 Task: Open Card Card0000000004 in Board Board0000000001 in Workspace WS0000000001 in Trello. Add Member nikrathi889@gmail.com to Card Card0000000004 in Board Board0000000001 in Workspace WS0000000001 in Trello. Add Red Label titled Label0000000004 to Card Card0000000004 in Board Board0000000001 in Workspace WS0000000001 in Trello. Add Checklist CL0000000004 to Card Card0000000004 in Board Board0000000001 in Workspace WS0000000001 in Trello. Add Dates with Start Date as Jul 01 2023 and Due Date as Jul 31 2023 to Card Card0000000004 in Board Board0000000001 in Workspace WS0000000001 in Trello
Action: Mouse moved to (398, 557)
Screenshot: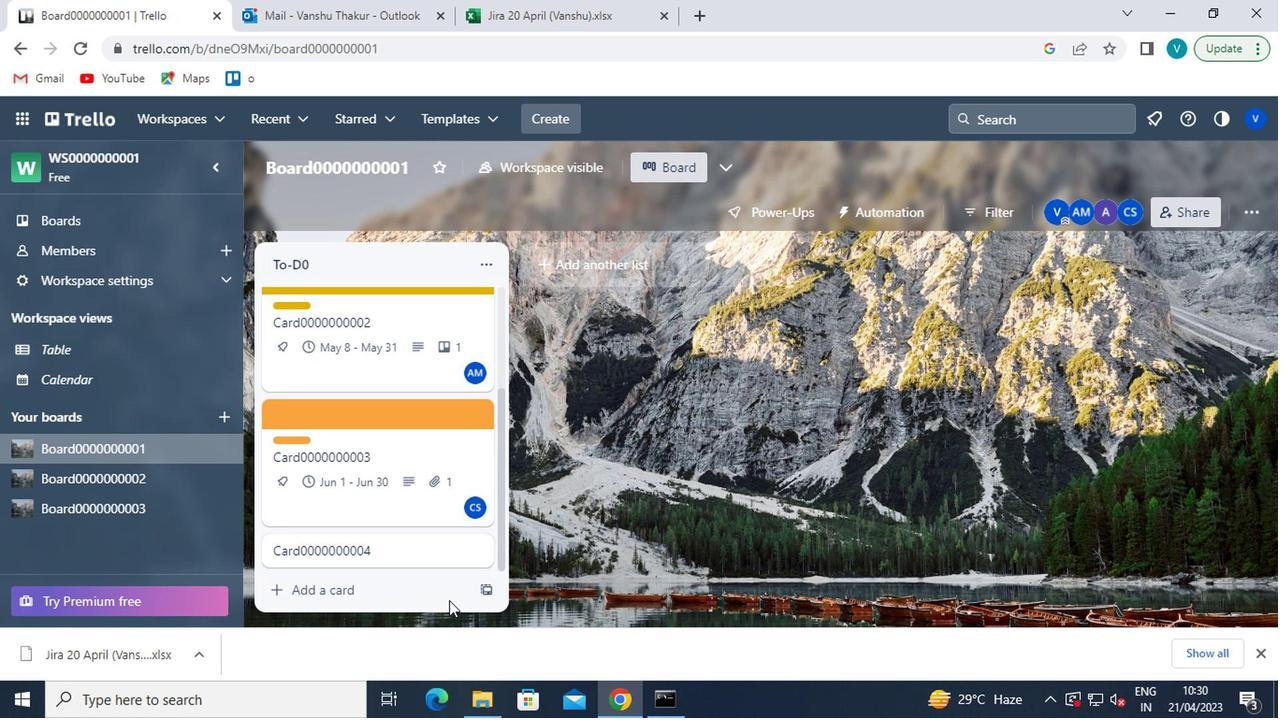 
Action: Mouse pressed left at (398, 557)
Screenshot: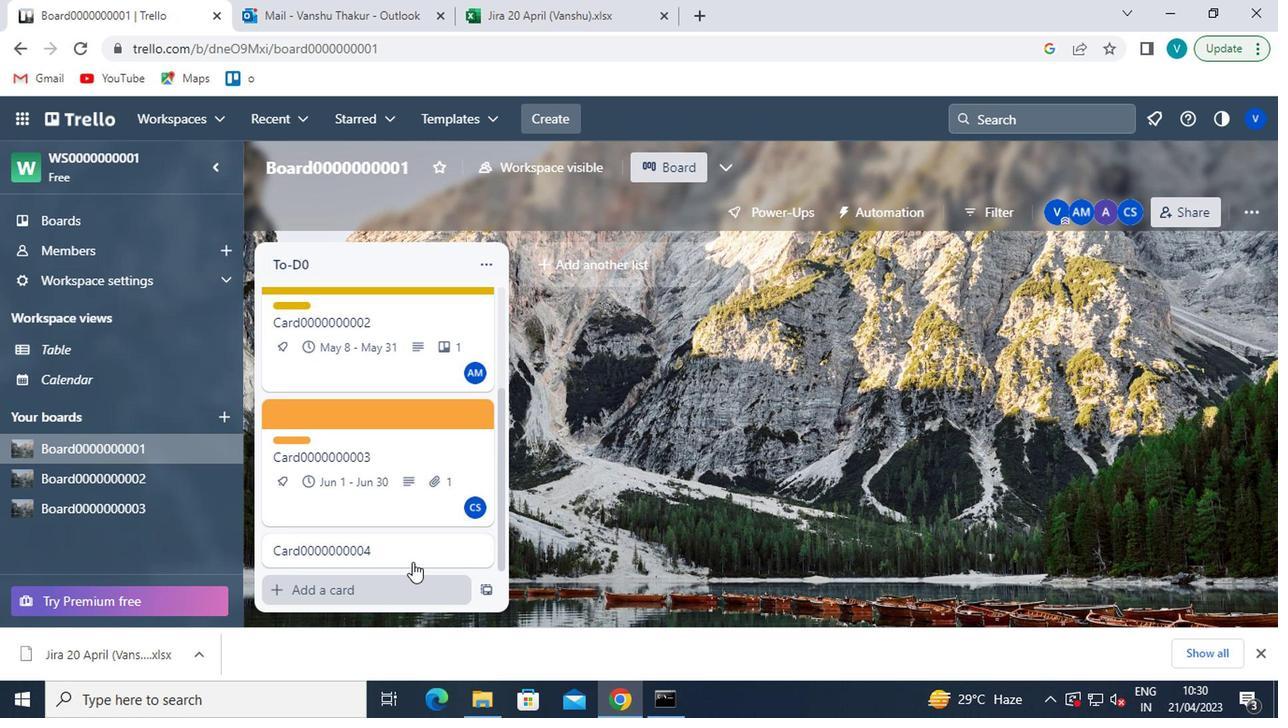 
Action: Mouse moved to (870, 324)
Screenshot: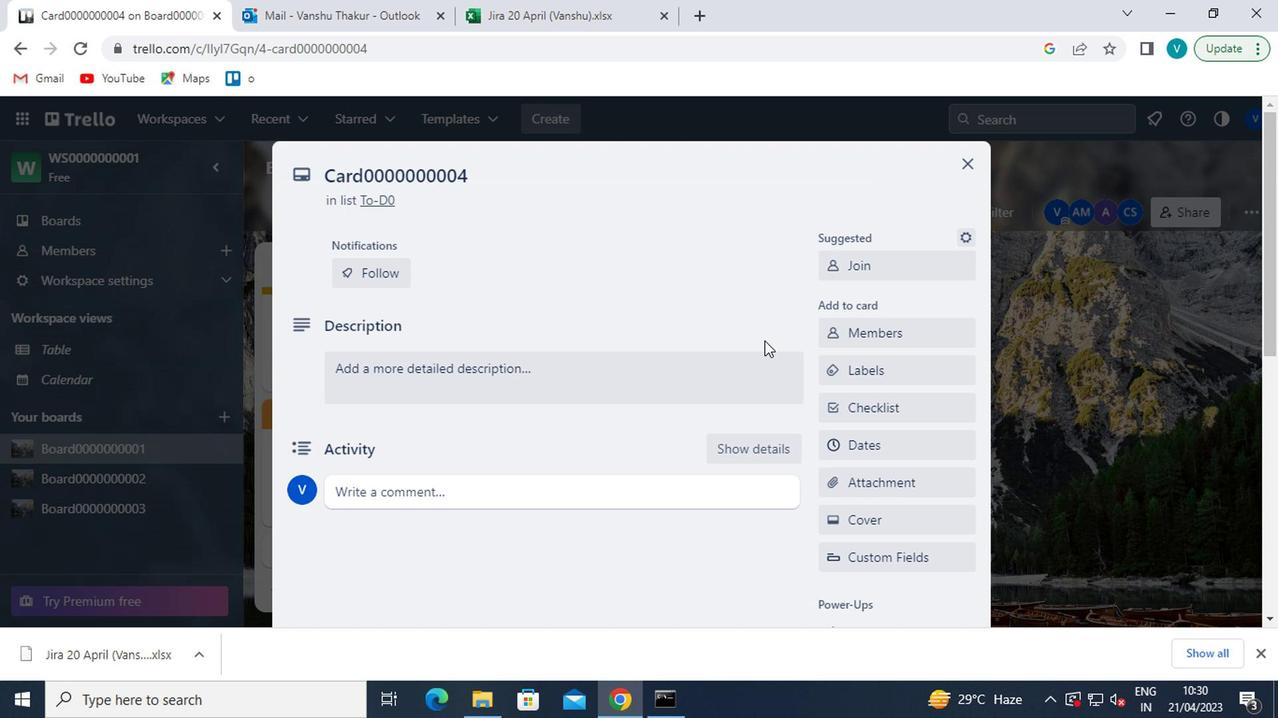 
Action: Mouse pressed left at (870, 324)
Screenshot: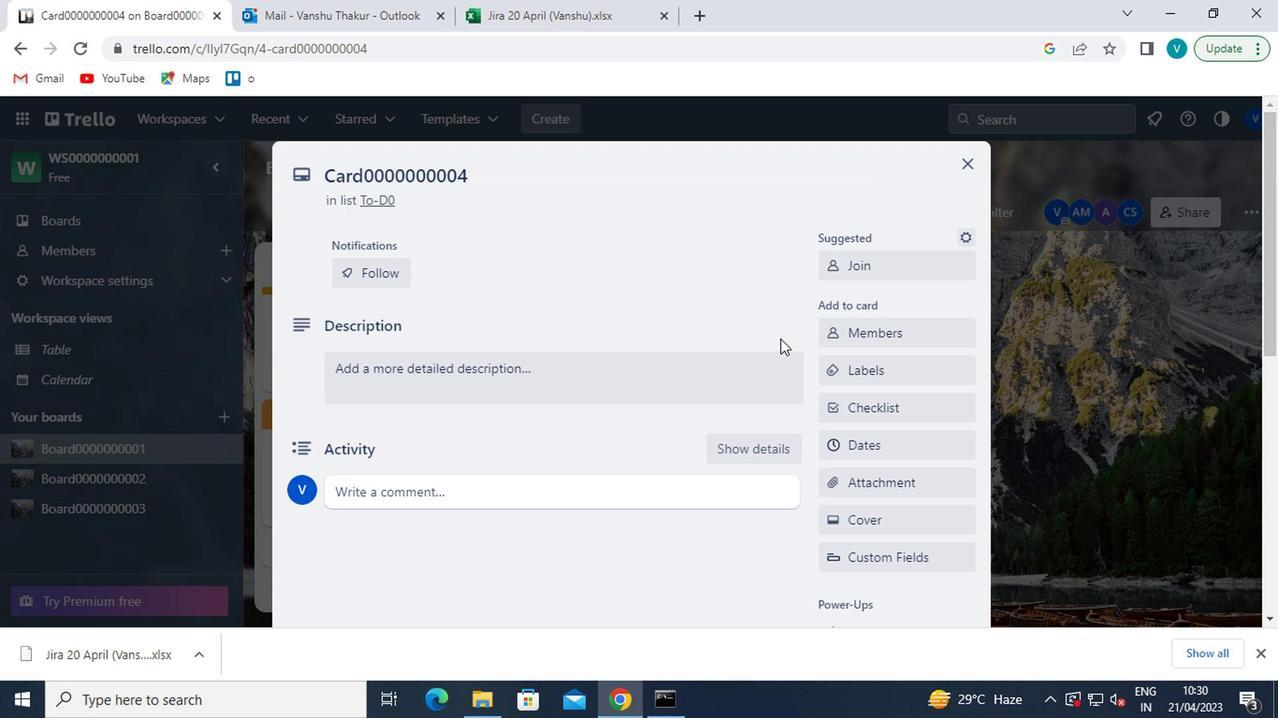 
Action: Mouse moved to (924, 199)
Screenshot: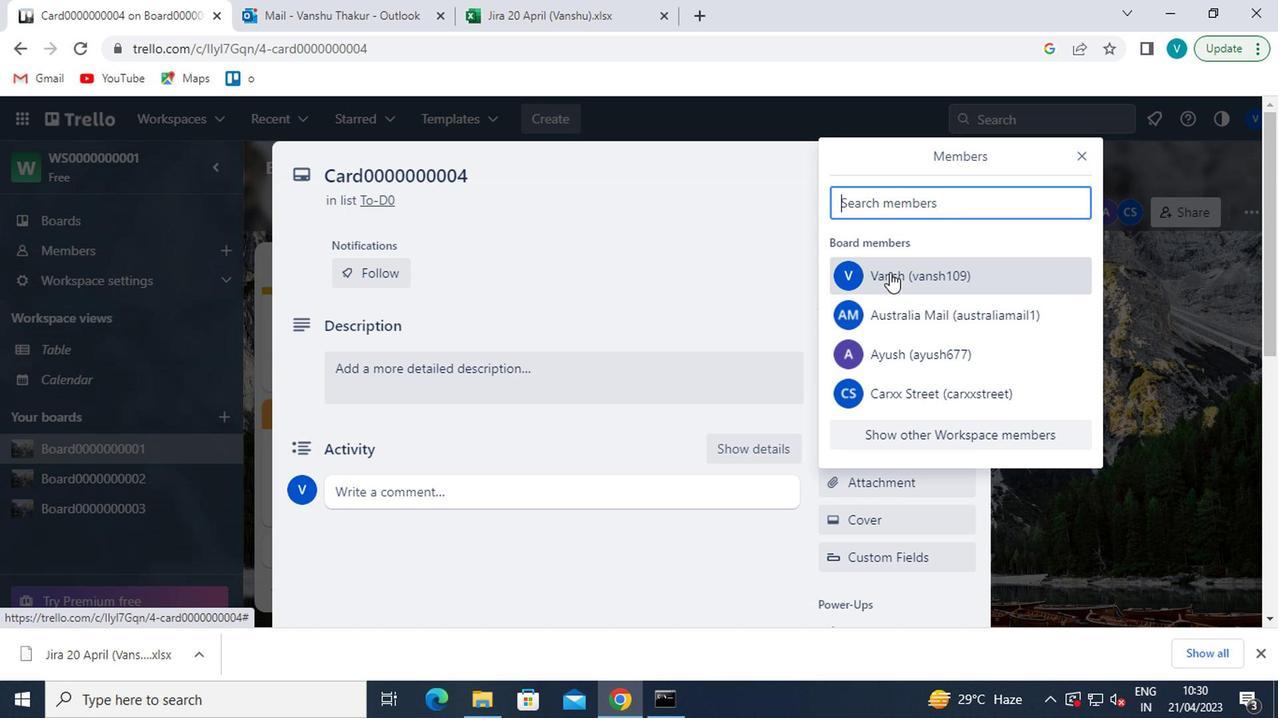 
Action: Mouse pressed left at (924, 199)
Screenshot: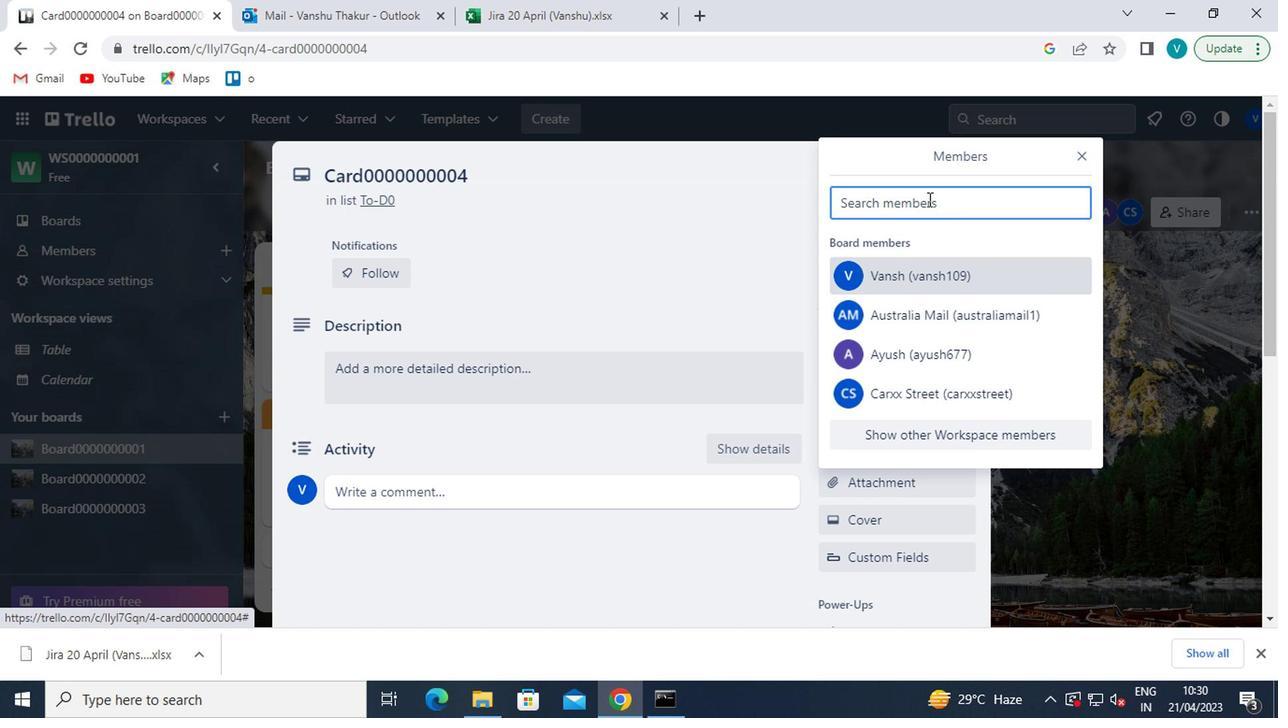 
Action: Mouse moved to (924, 198)
Screenshot: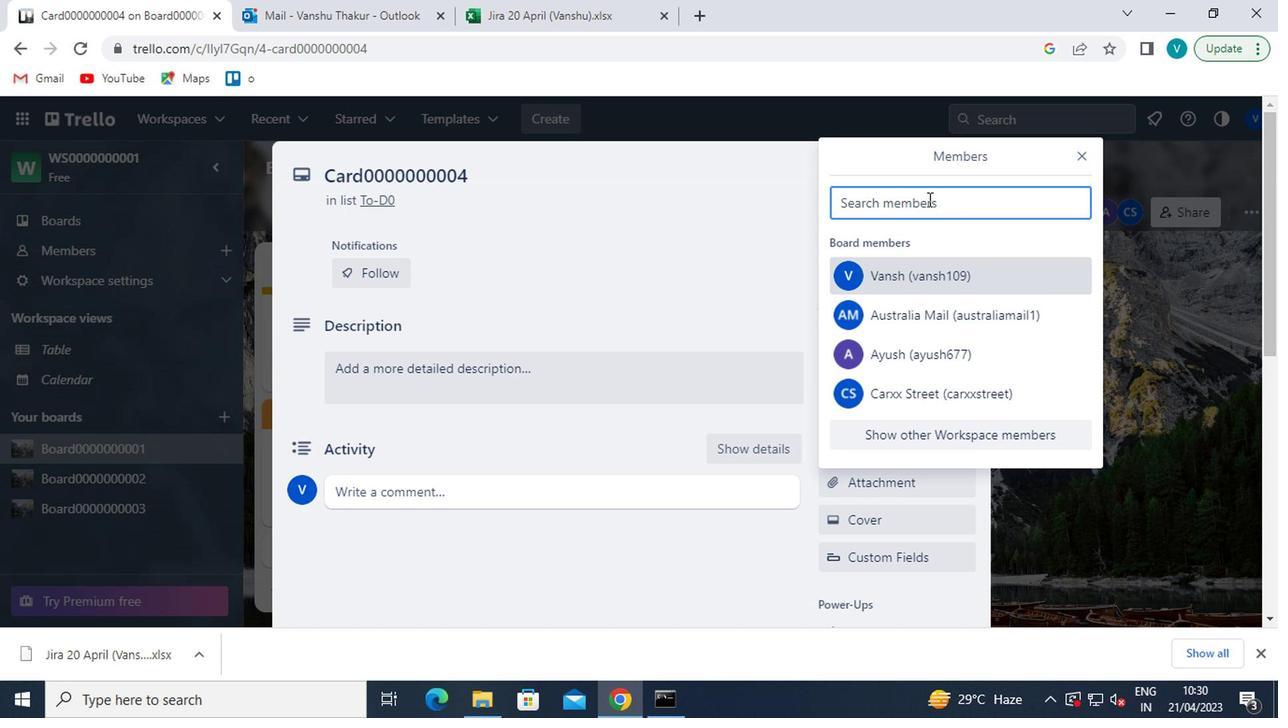 
Action: Key pressed <Key.shift>NIKRATHI889<Key.shift>@GMAIL.COM
Screenshot: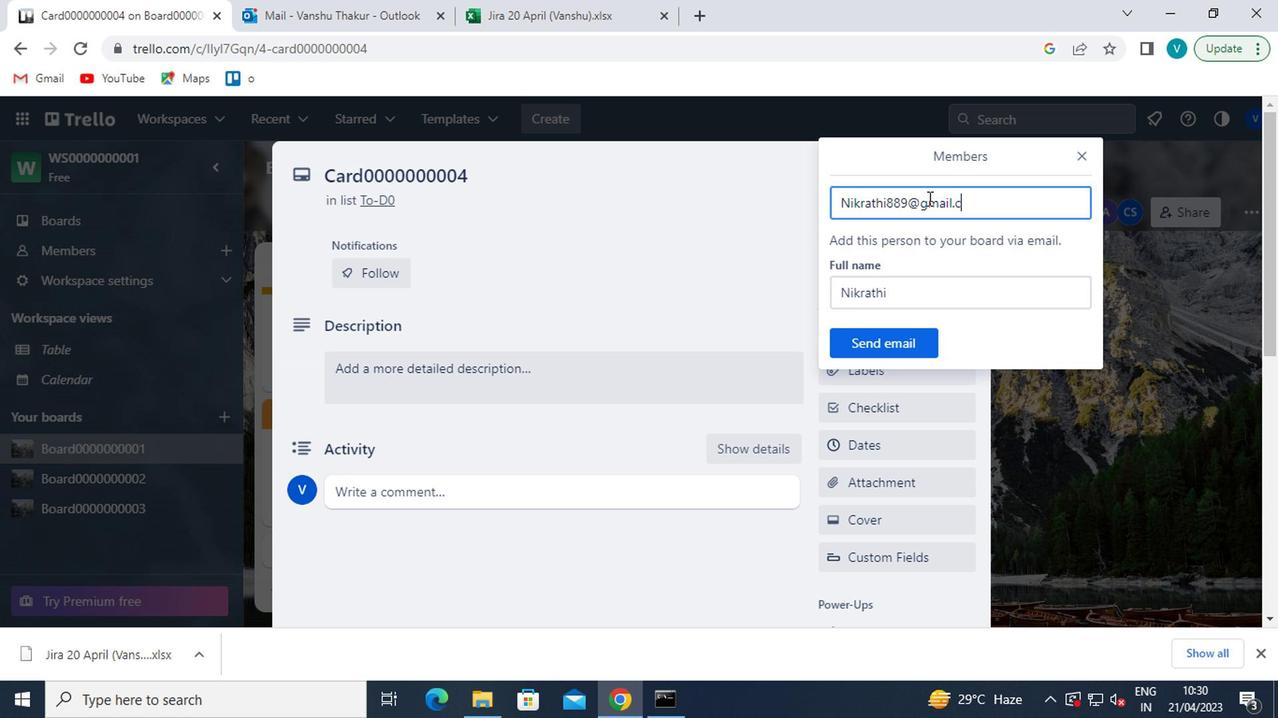 
Action: Mouse moved to (894, 352)
Screenshot: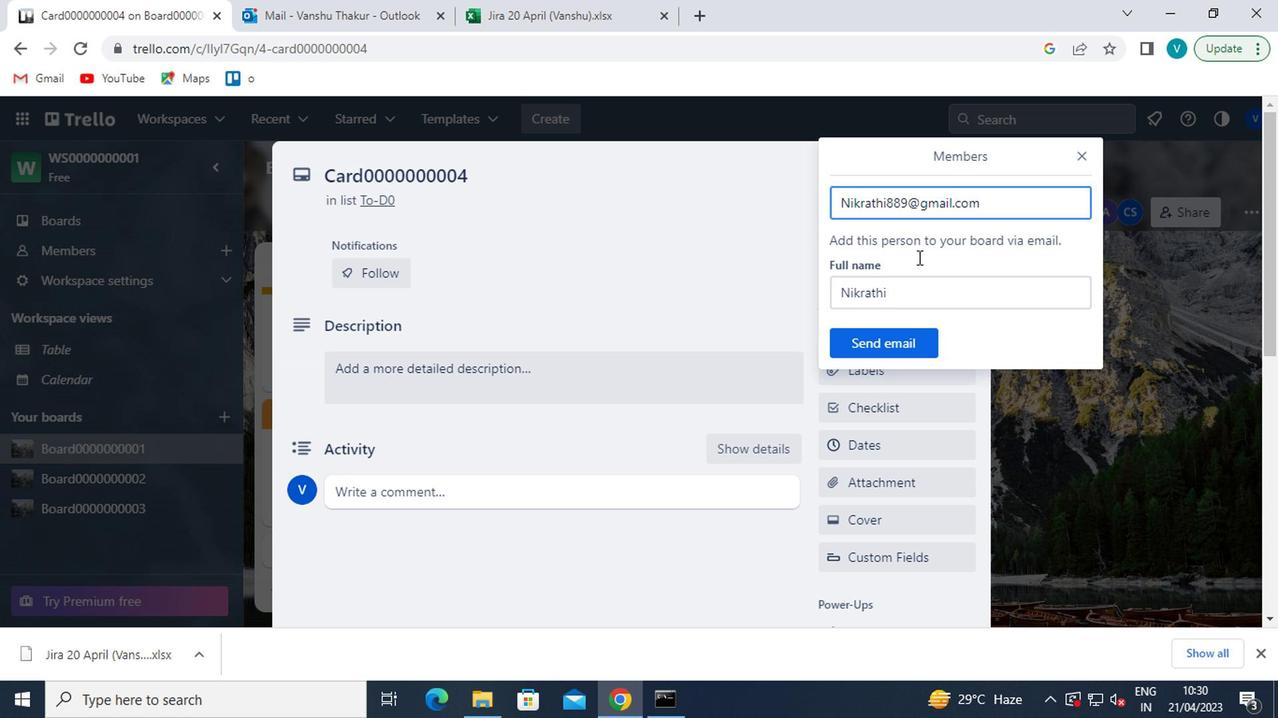 
Action: Mouse pressed left at (894, 352)
Screenshot: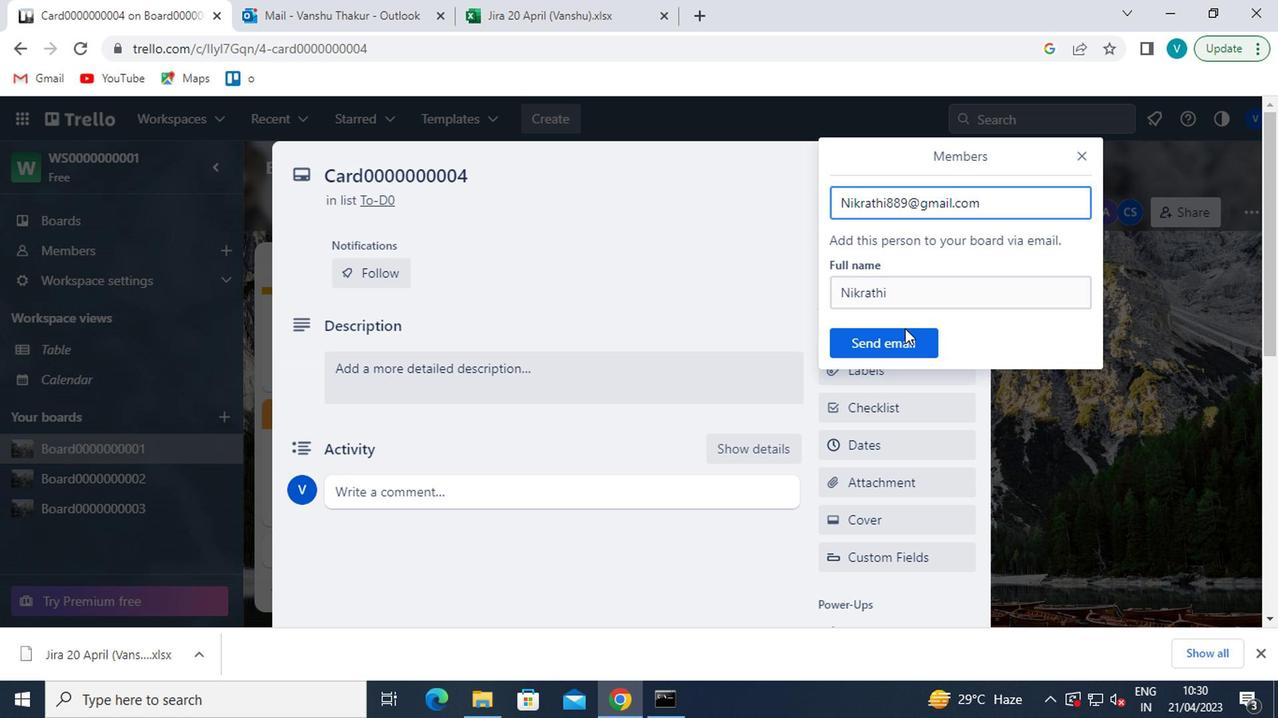 
Action: Mouse moved to (878, 365)
Screenshot: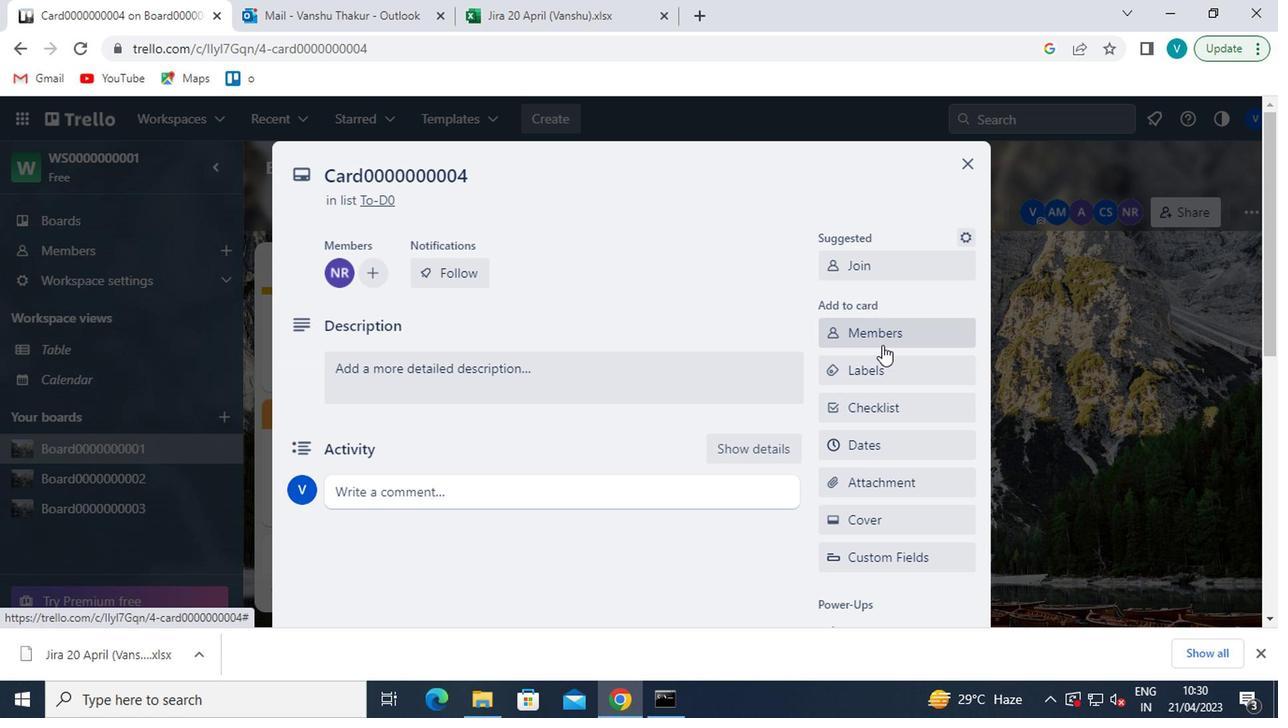 
Action: Mouse pressed left at (878, 365)
Screenshot: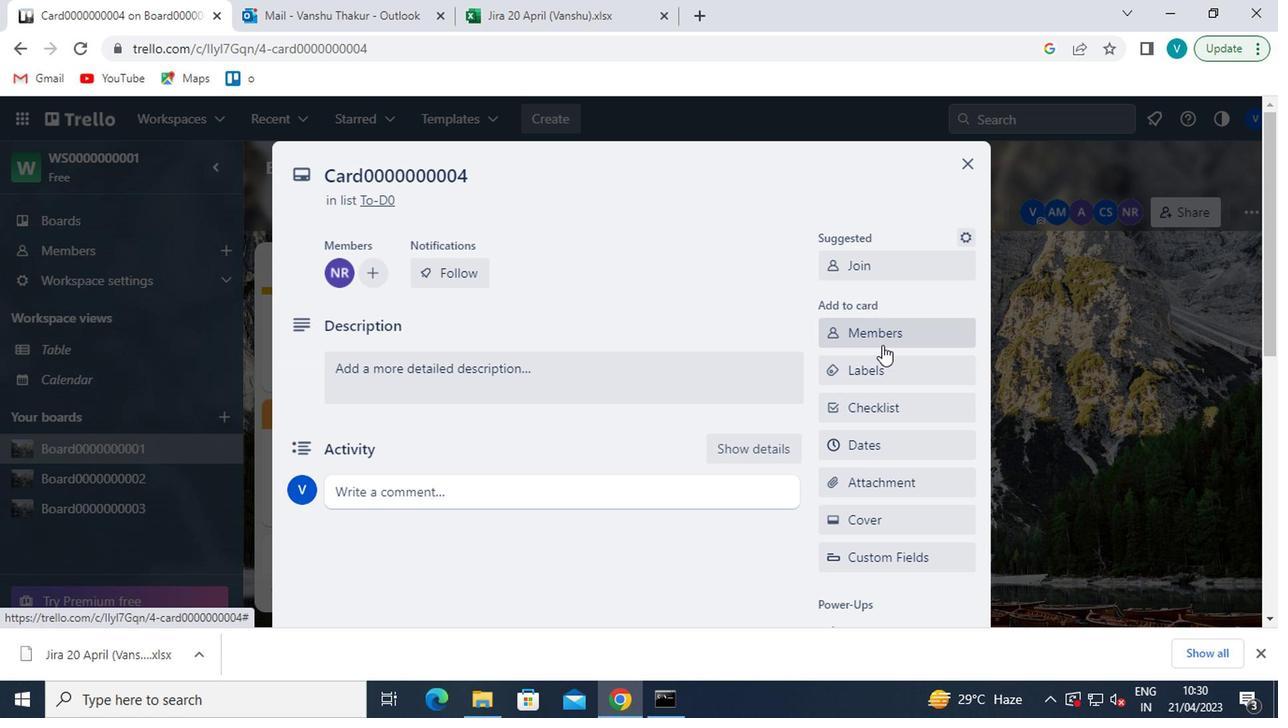 
Action: Mouse moved to (915, 593)
Screenshot: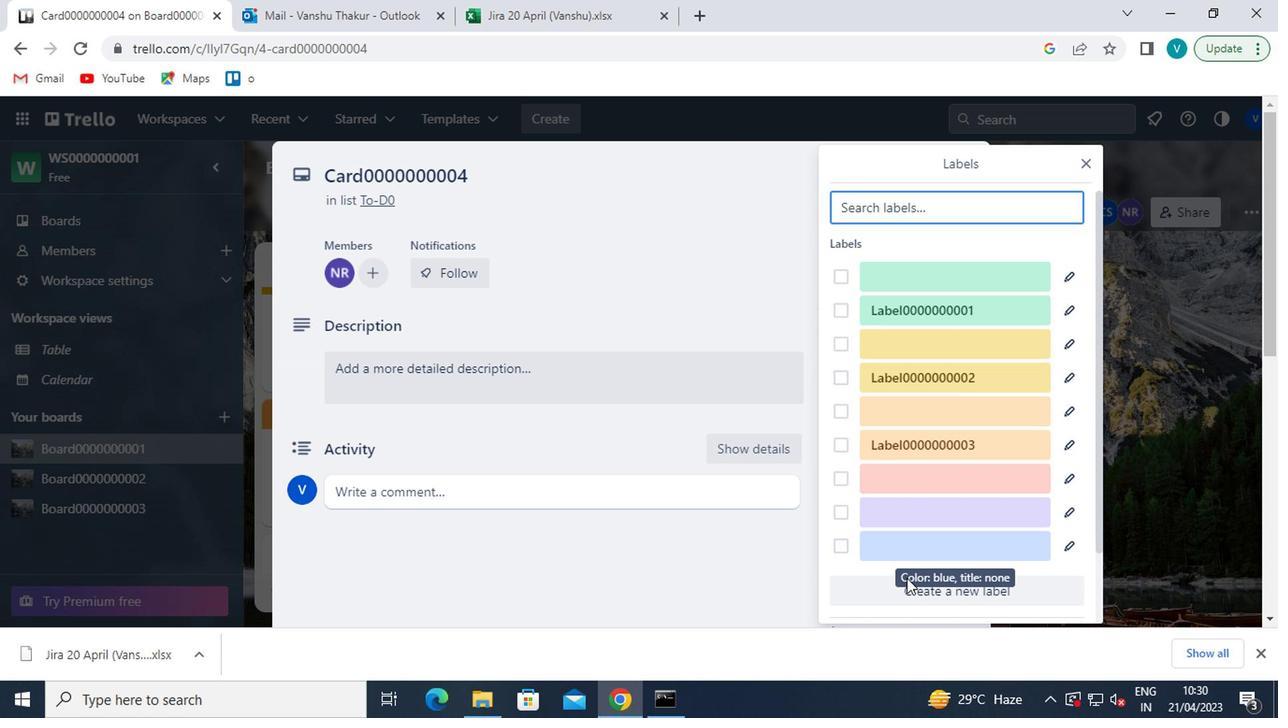 
Action: Mouse pressed left at (915, 593)
Screenshot: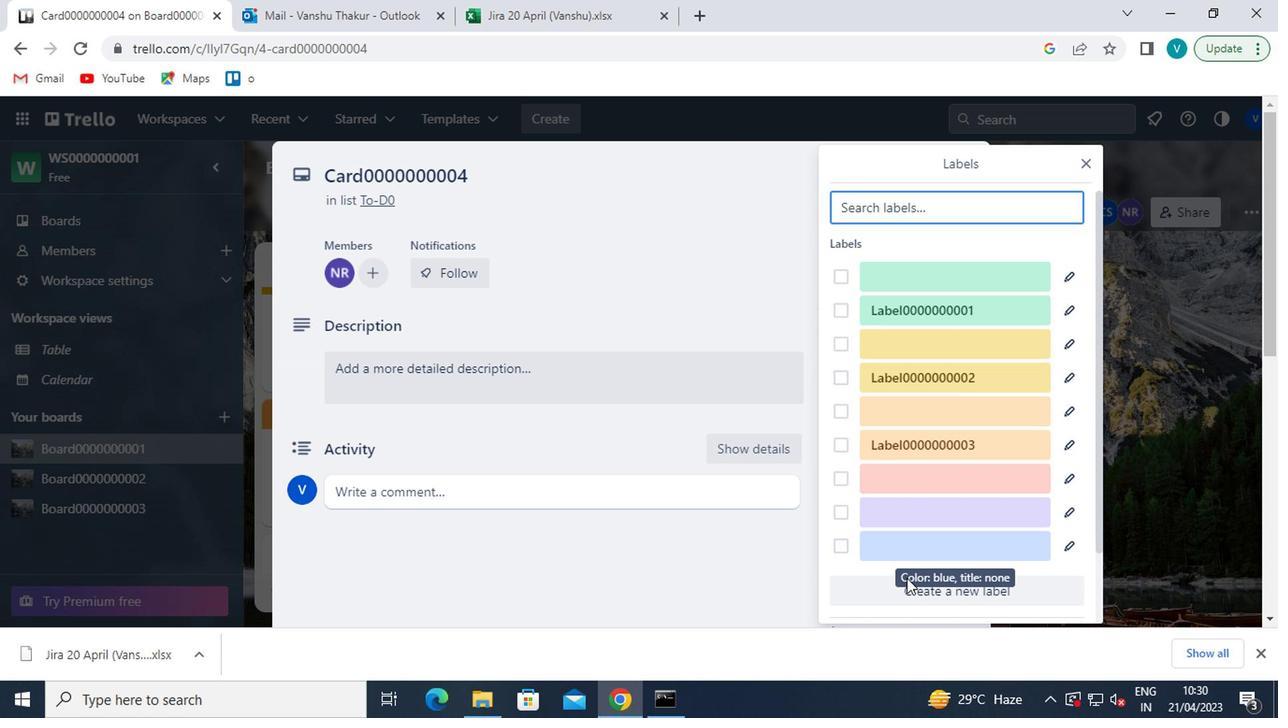 
Action: Mouse moved to (1004, 428)
Screenshot: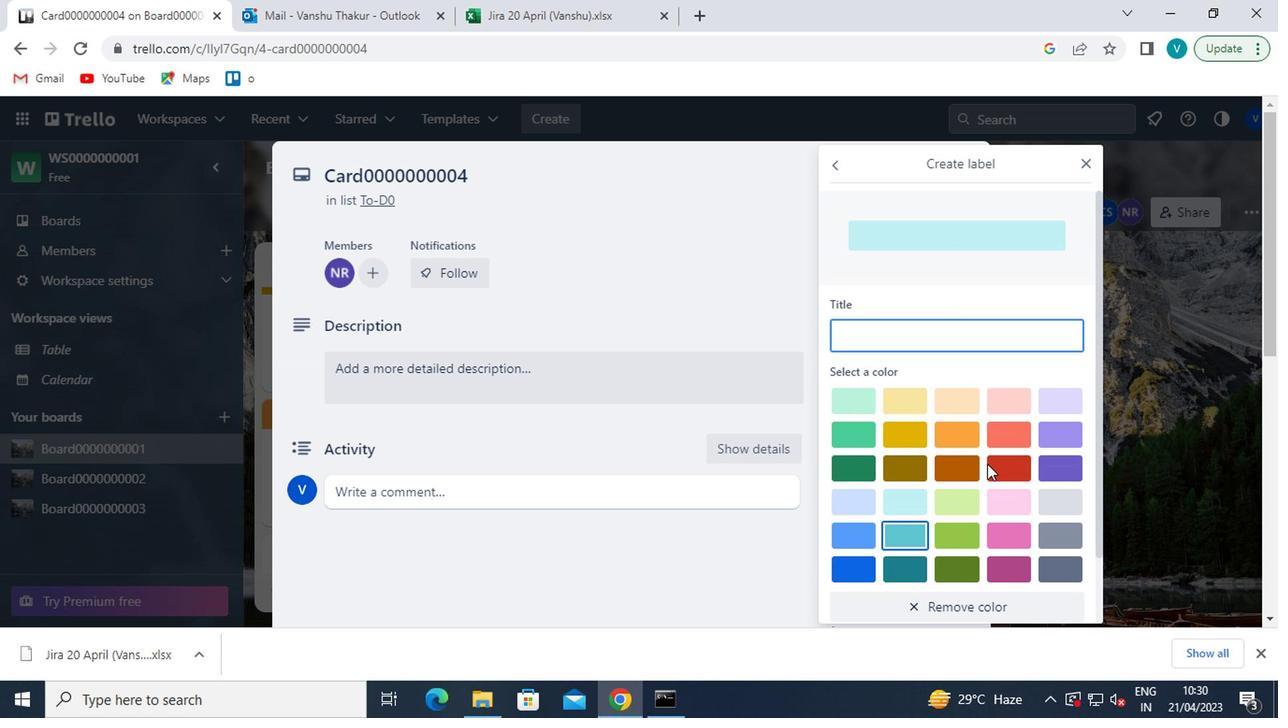 
Action: Mouse pressed left at (1004, 428)
Screenshot: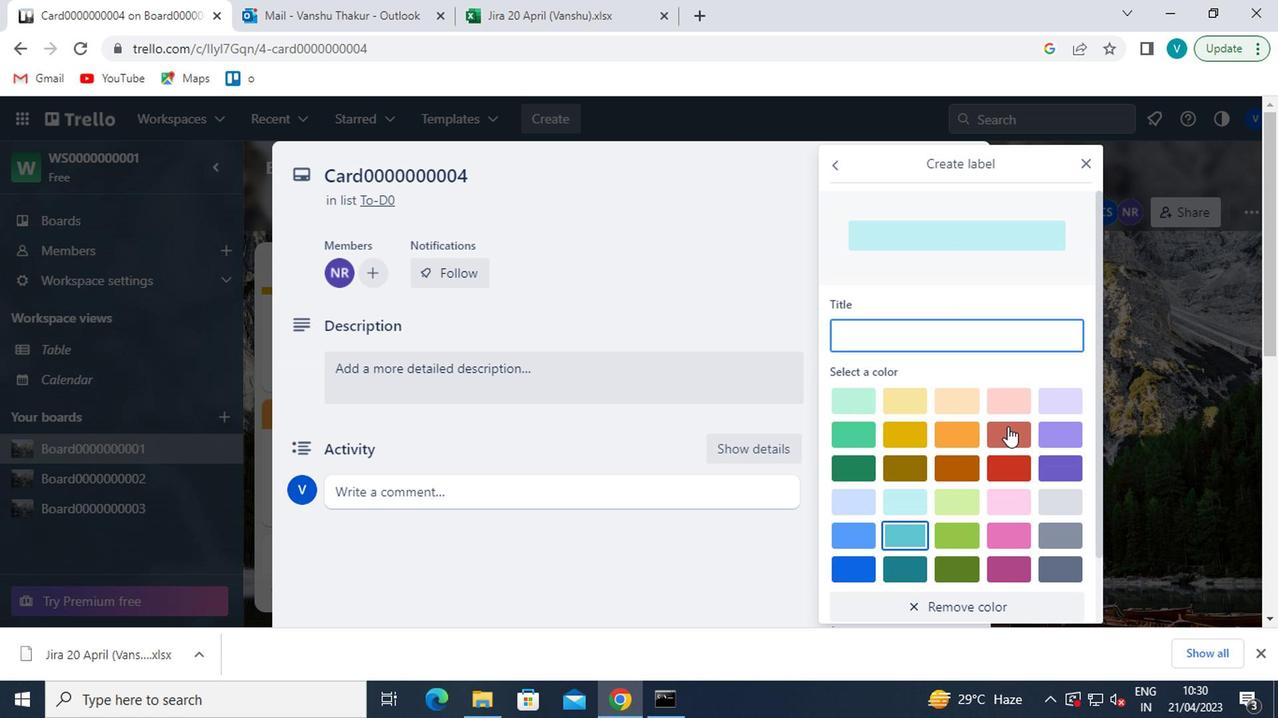 
Action: Mouse moved to (991, 363)
Screenshot: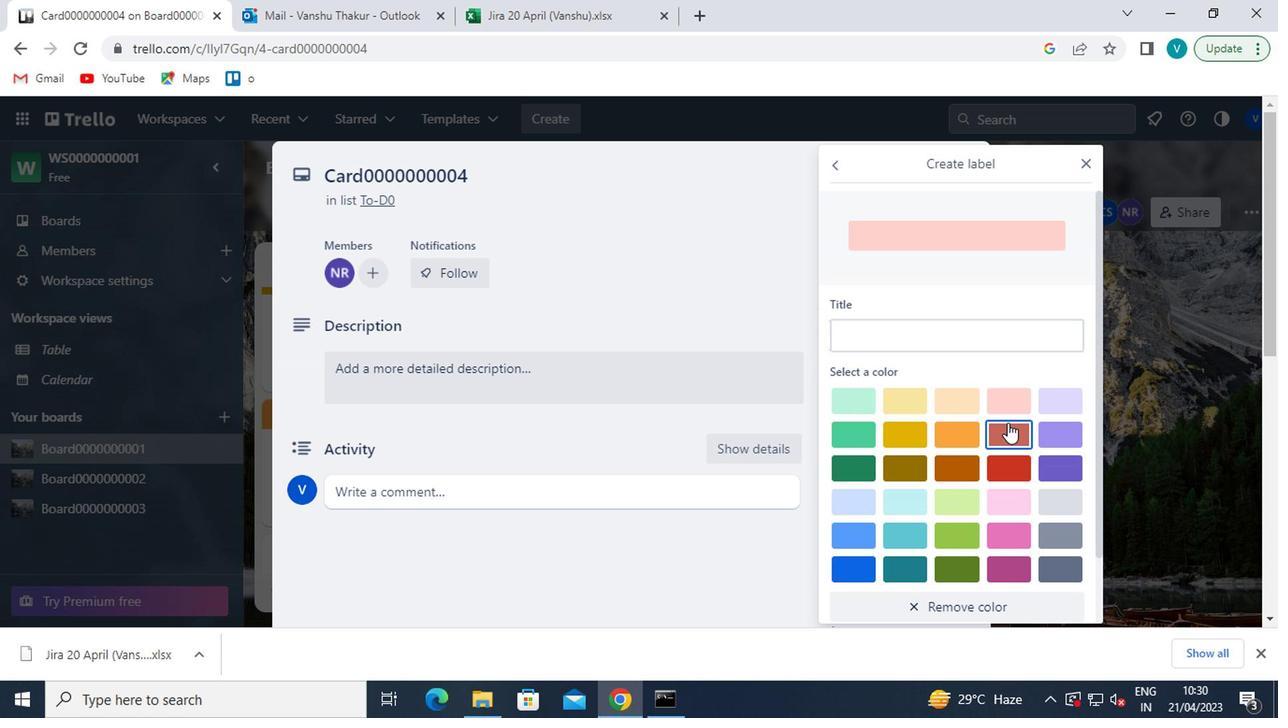 
Action: Mouse pressed left at (991, 363)
Screenshot: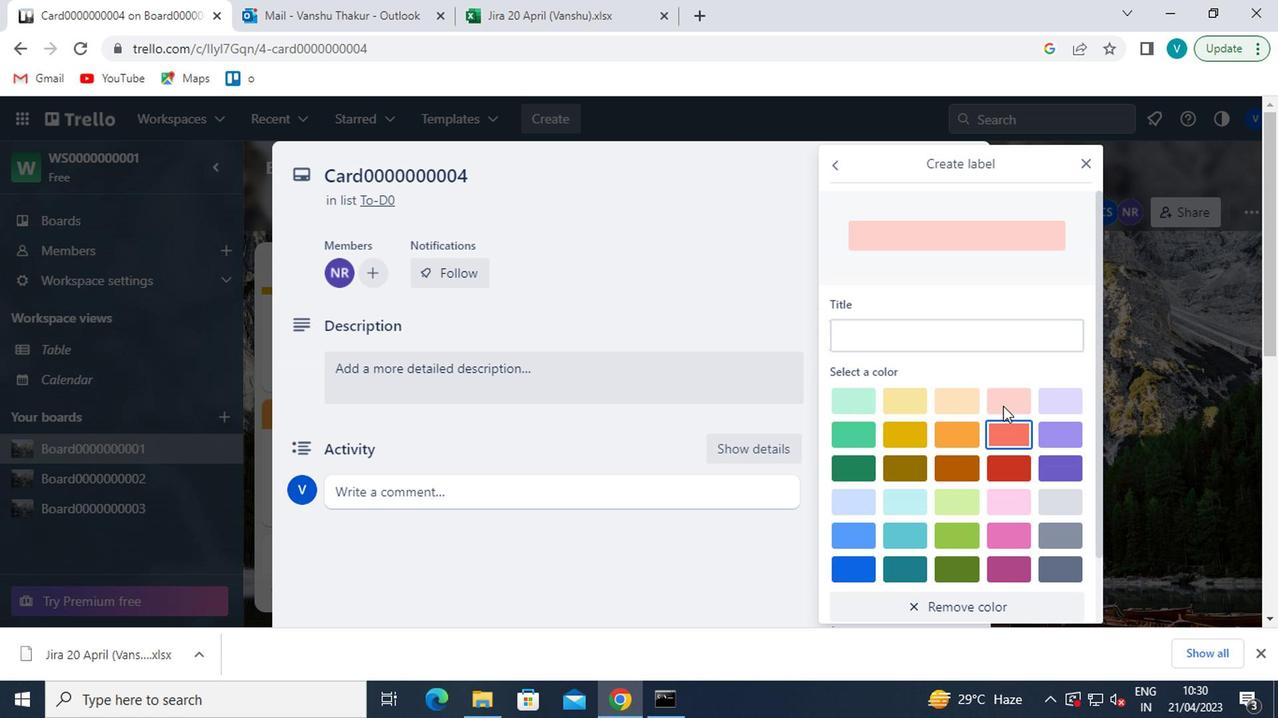 
Action: Mouse moved to (992, 339)
Screenshot: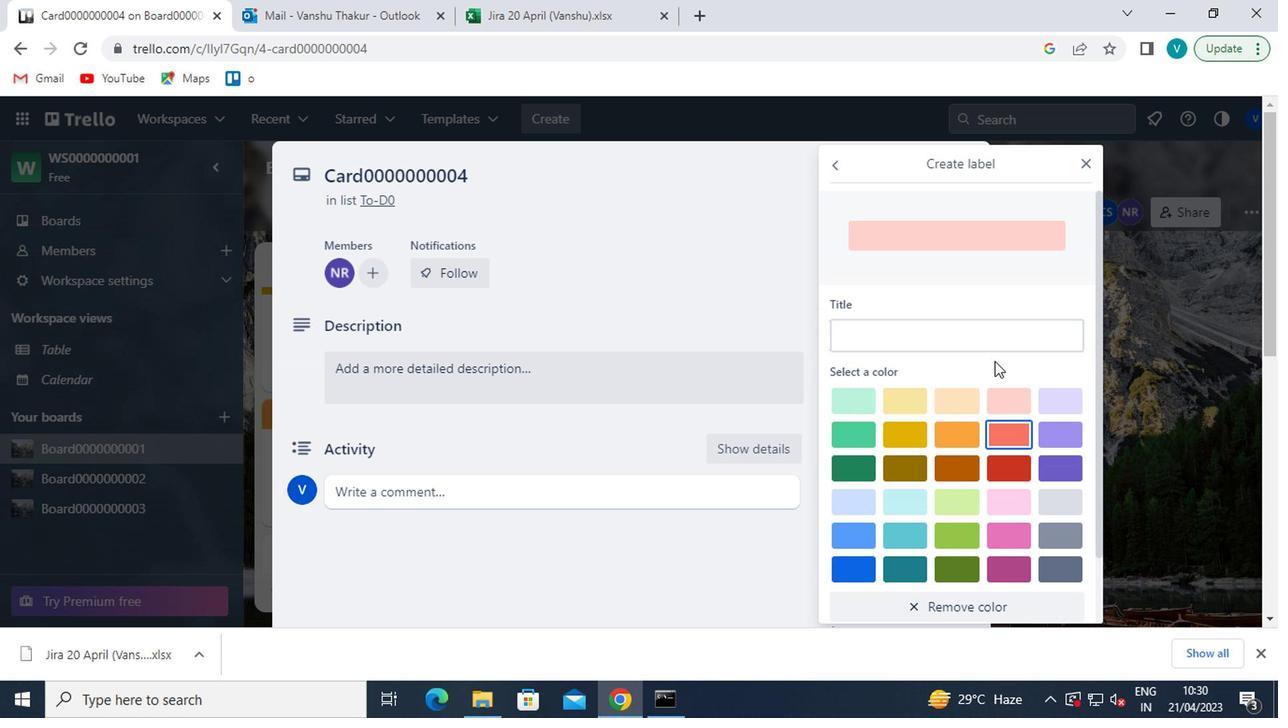 
Action: Mouse pressed left at (992, 339)
Screenshot: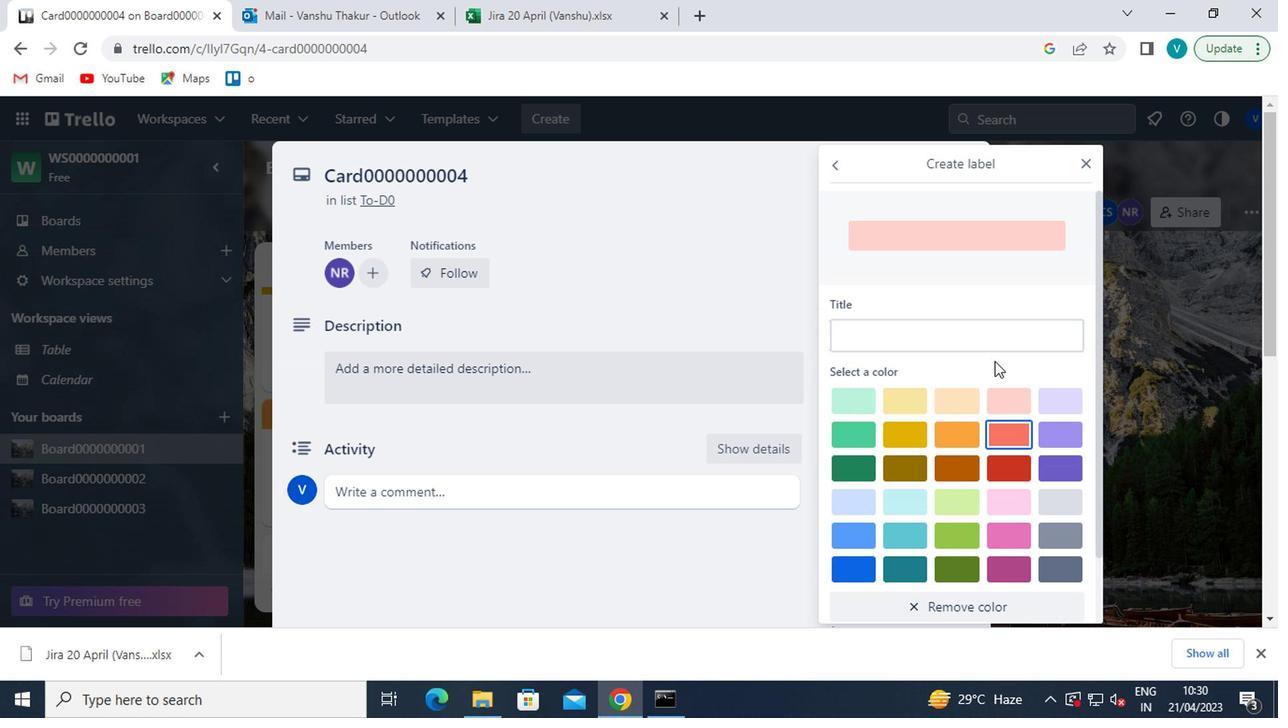 
Action: Key pressed <Key.shift>LABEL0000000004
Screenshot: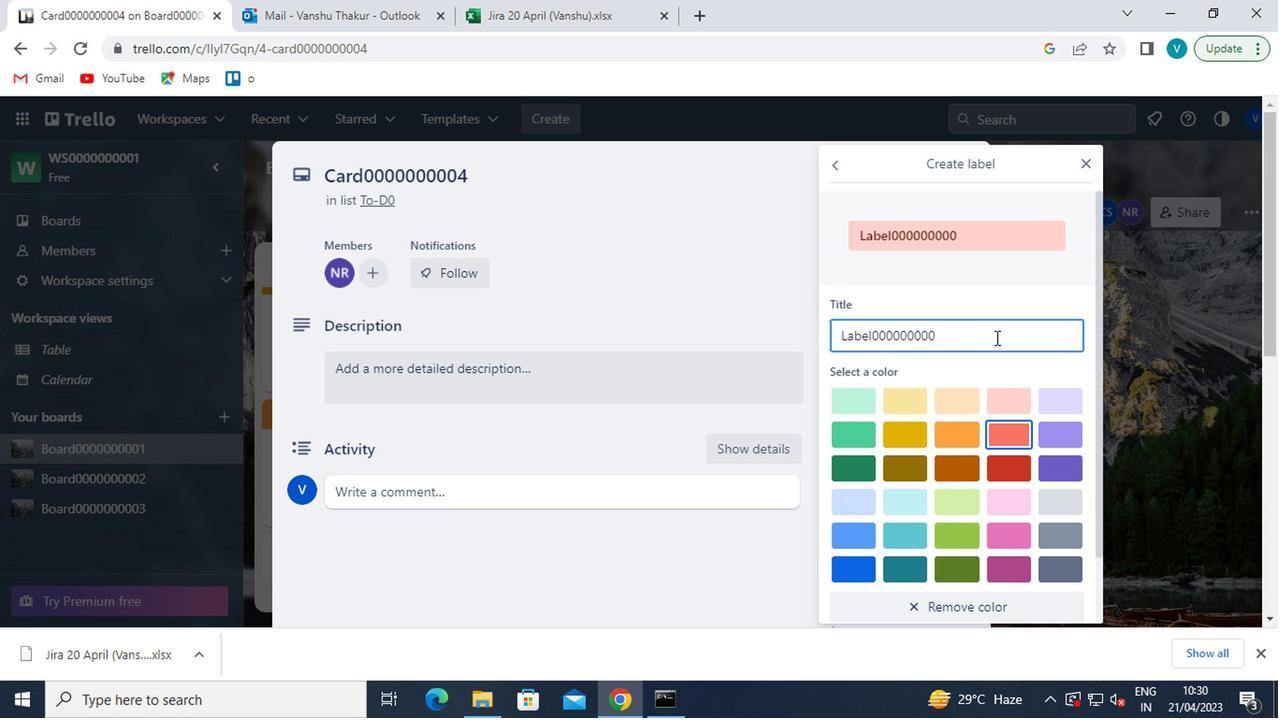 
Action: Mouse moved to (981, 350)
Screenshot: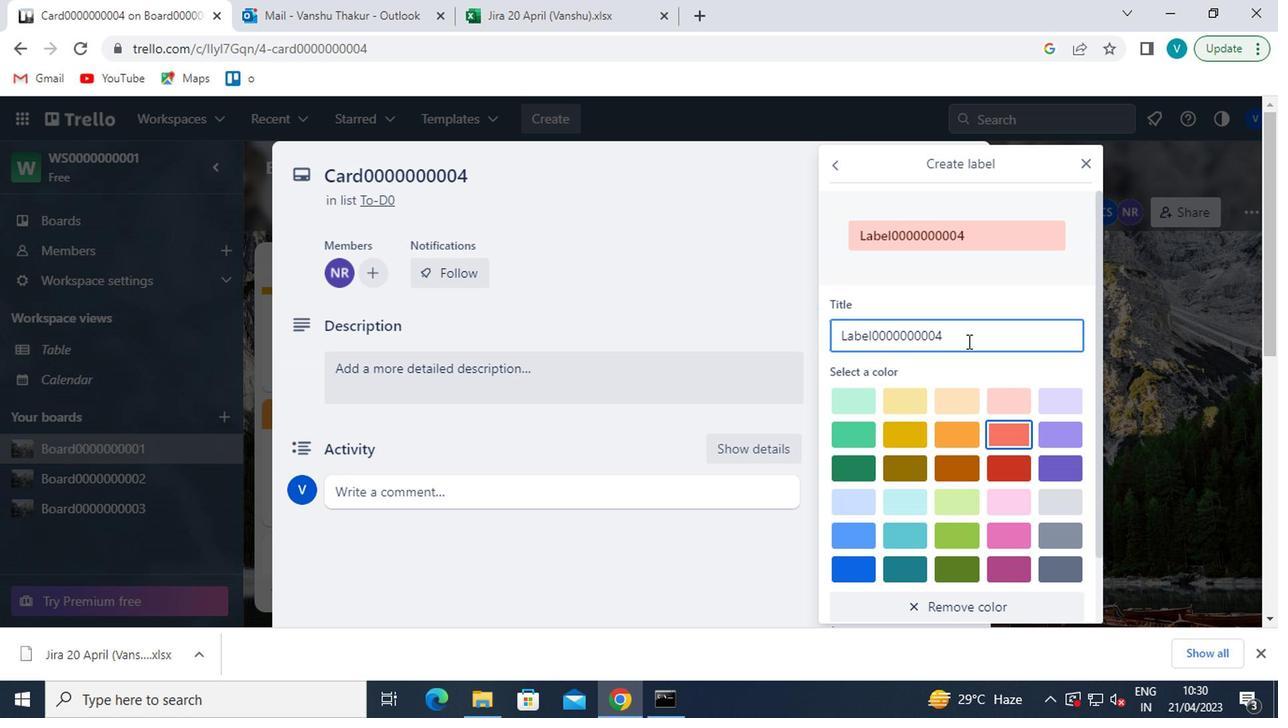 
Action: Mouse scrolled (981, 348) with delta (0, -1)
Screenshot: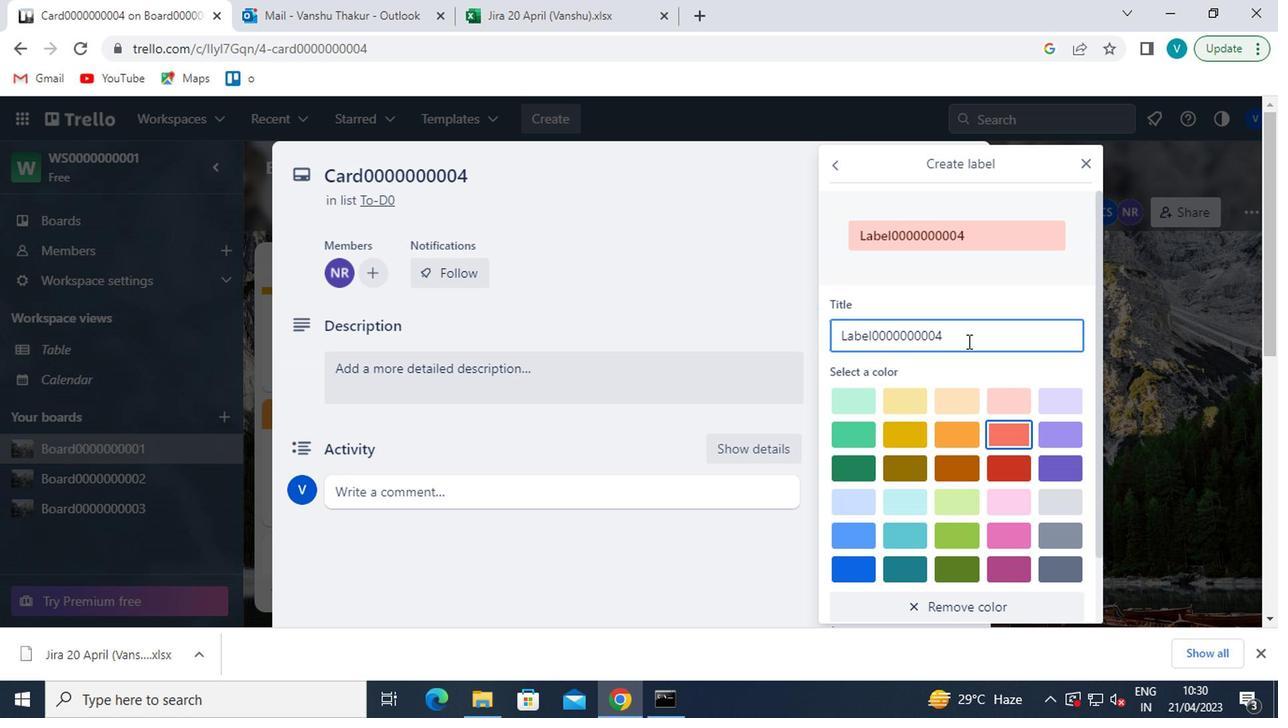 
Action: Mouse moved to (979, 350)
Screenshot: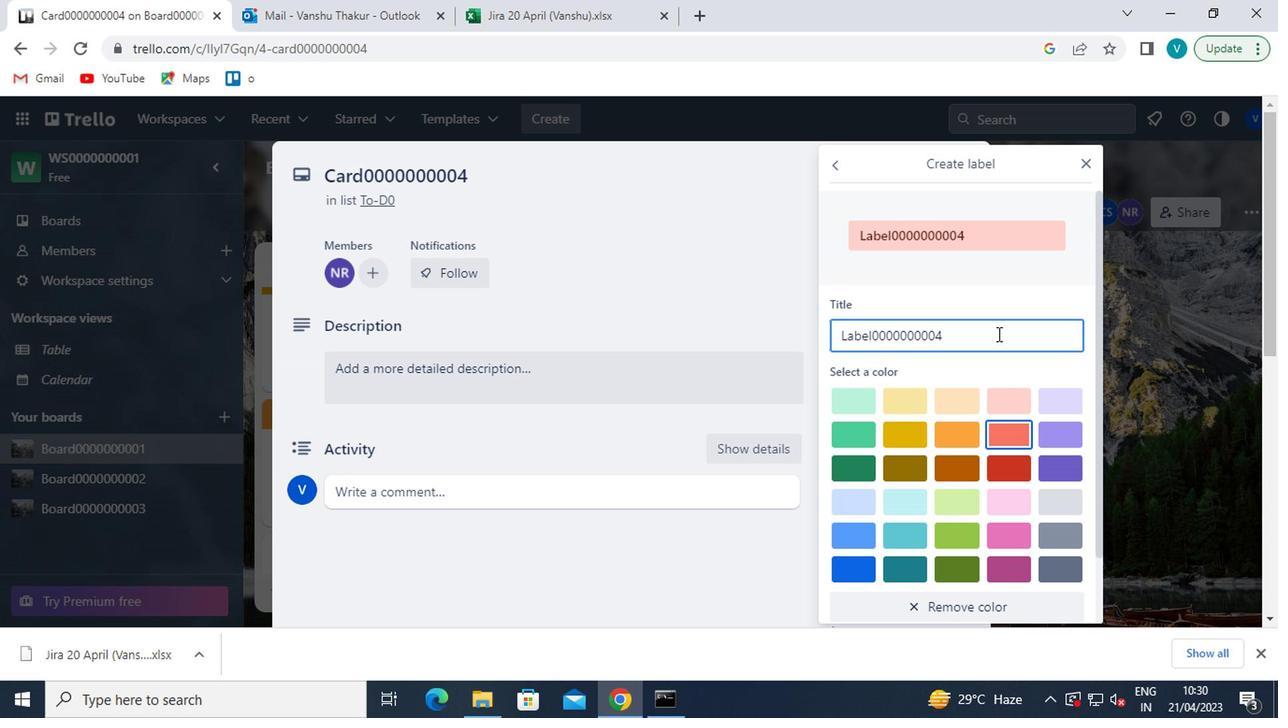 
Action: Mouse scrolled (979, 350) with delta (0, 0)
Screenshot: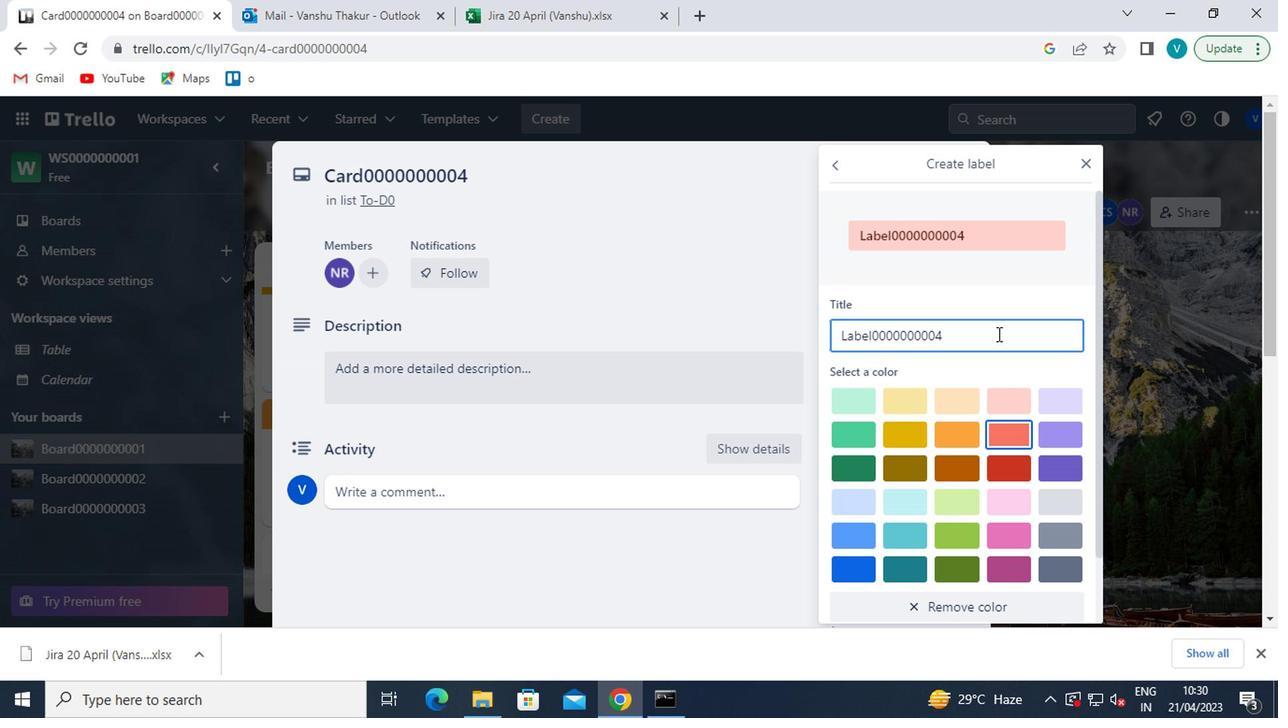 
Action: Mouse moved to (841, 607)
Screenshot: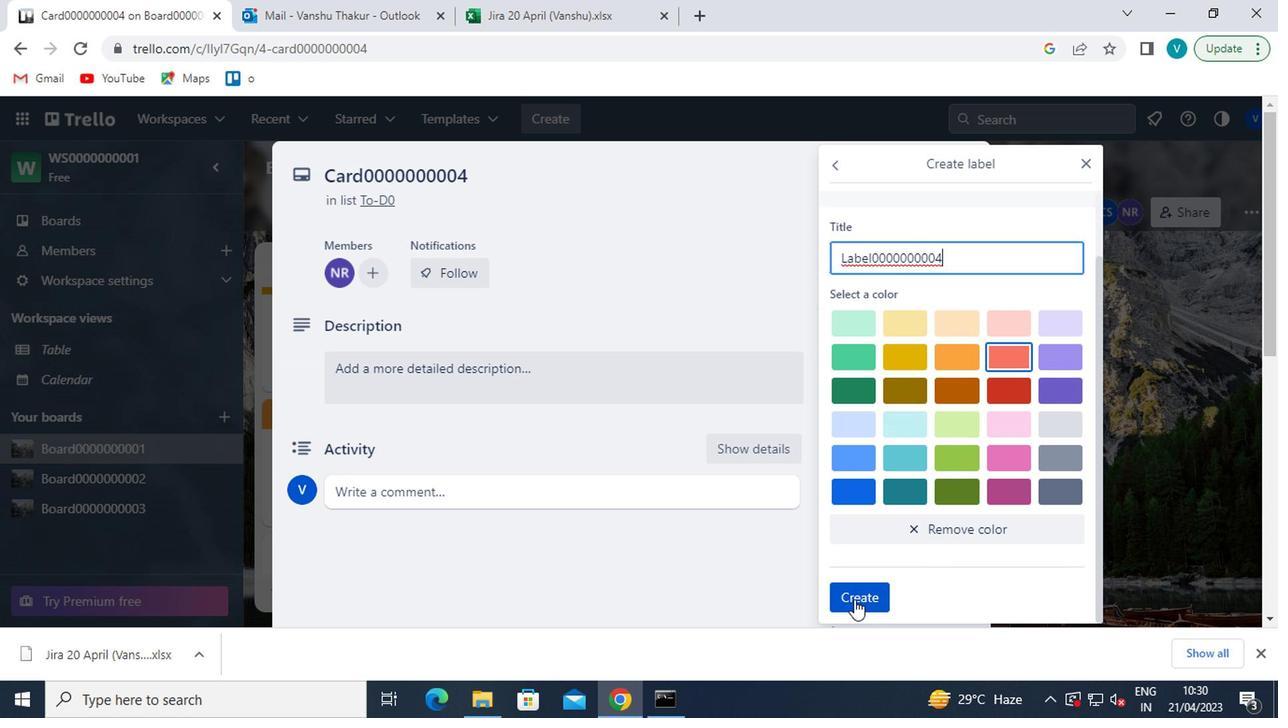 
Action: Mouse pressed left at (841, 607)
Screenshot: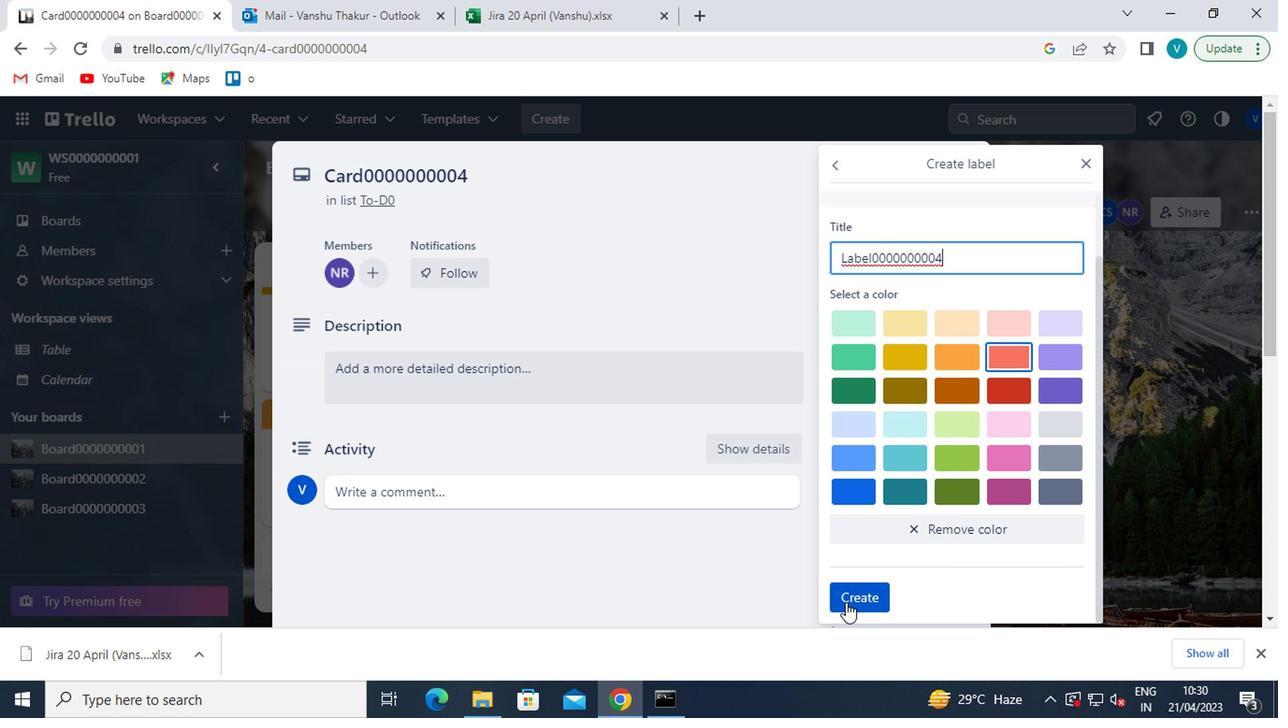 
Action: Mouse moved to (1081, 160)
Screenshot: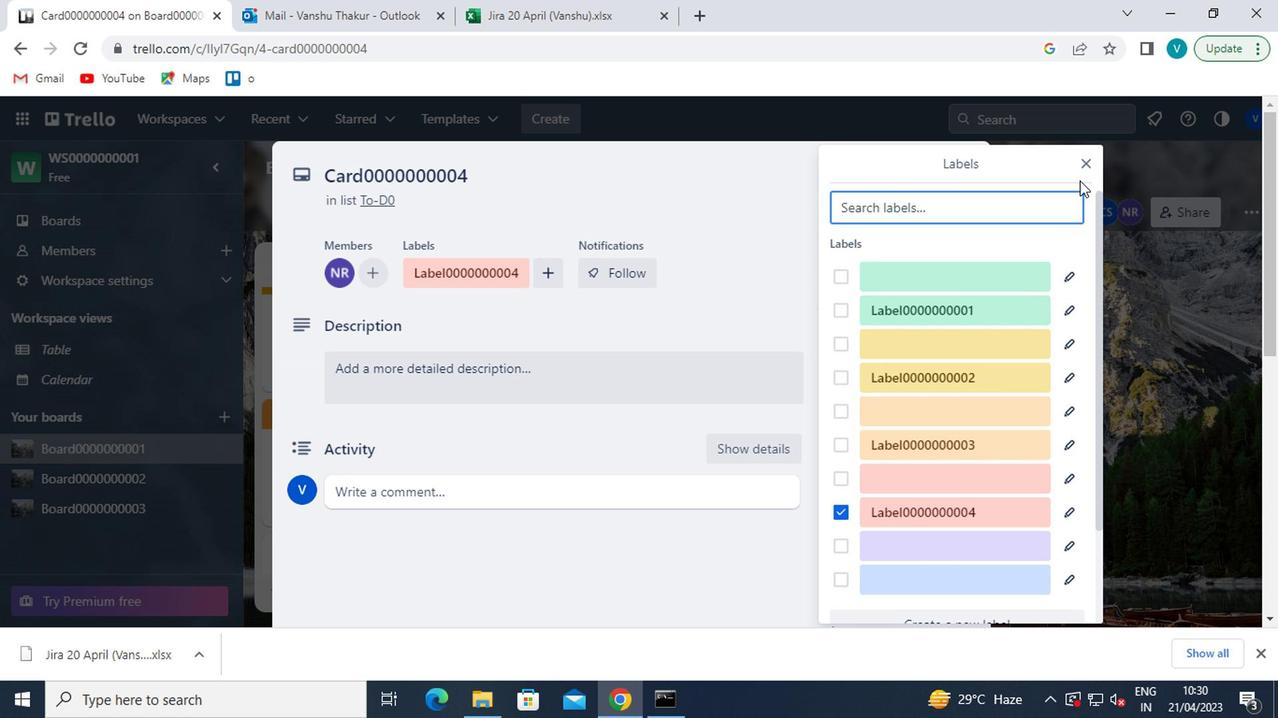 
Action: Mouse pressed left at (1081, 160)
Screenshot: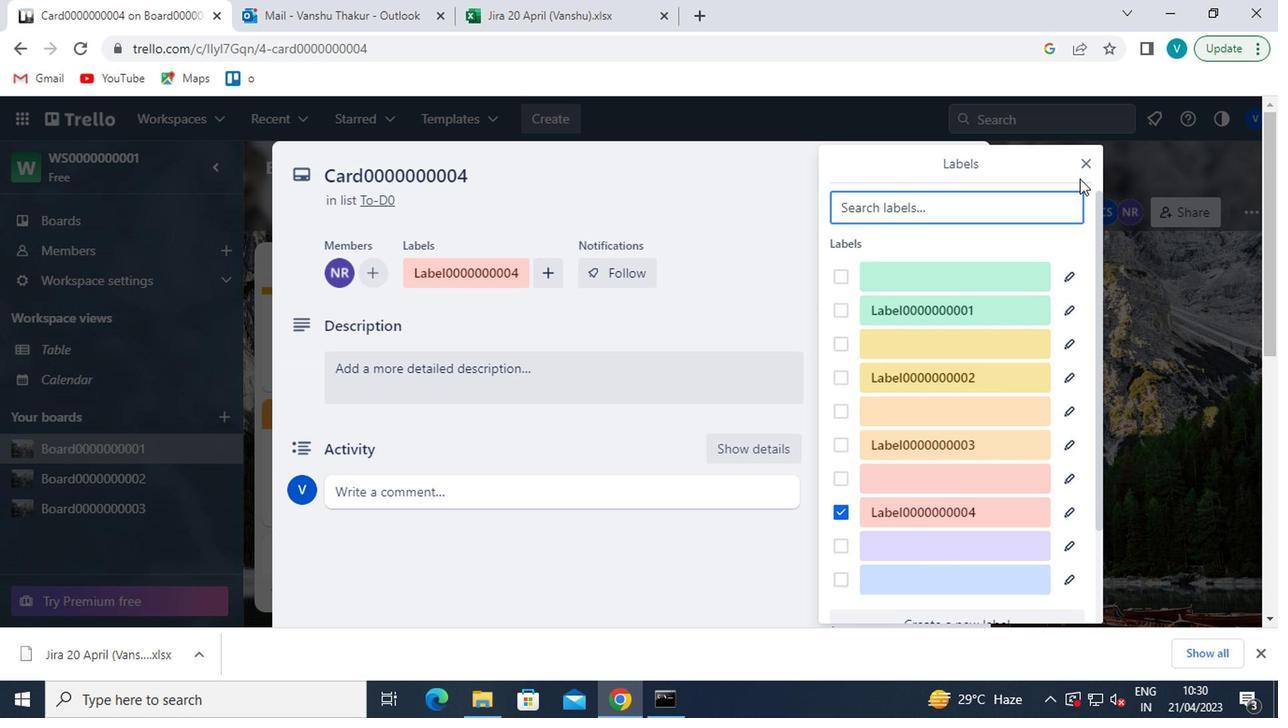 
Action: Mouse moved to (890, 412)
Screenshot: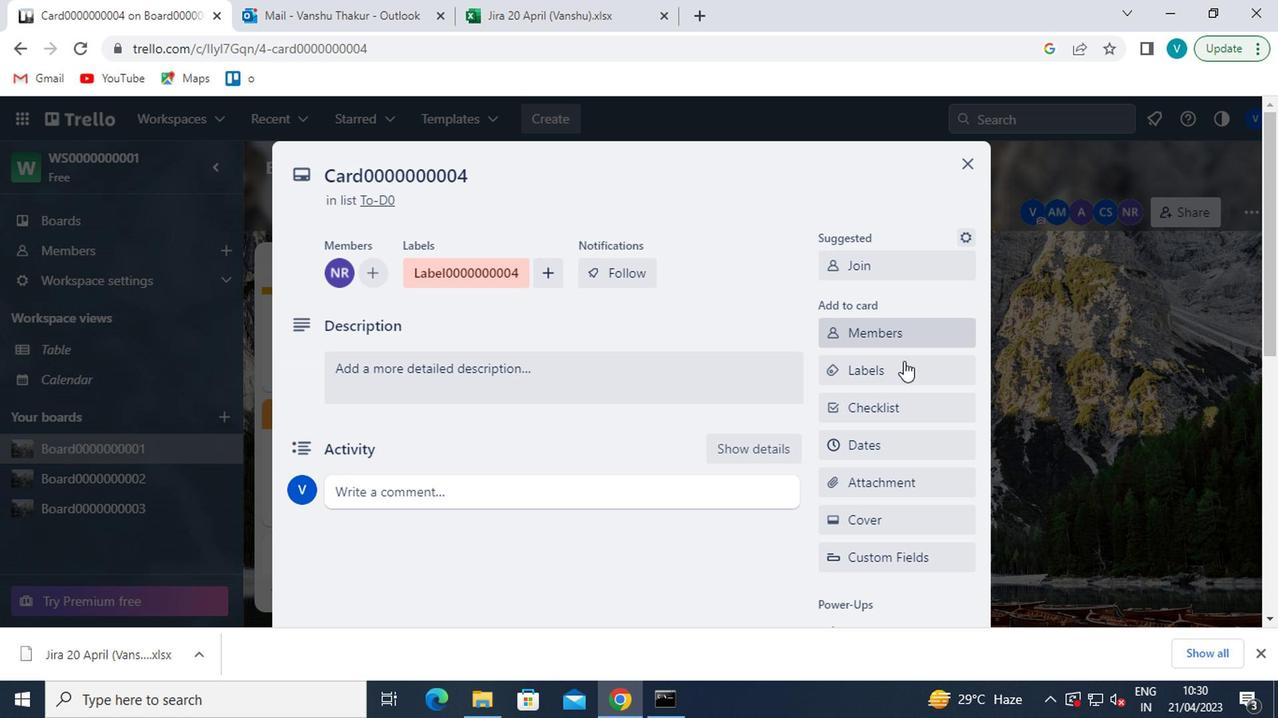 
Action: Mouse pressed left at (890, 412)
Screenshot: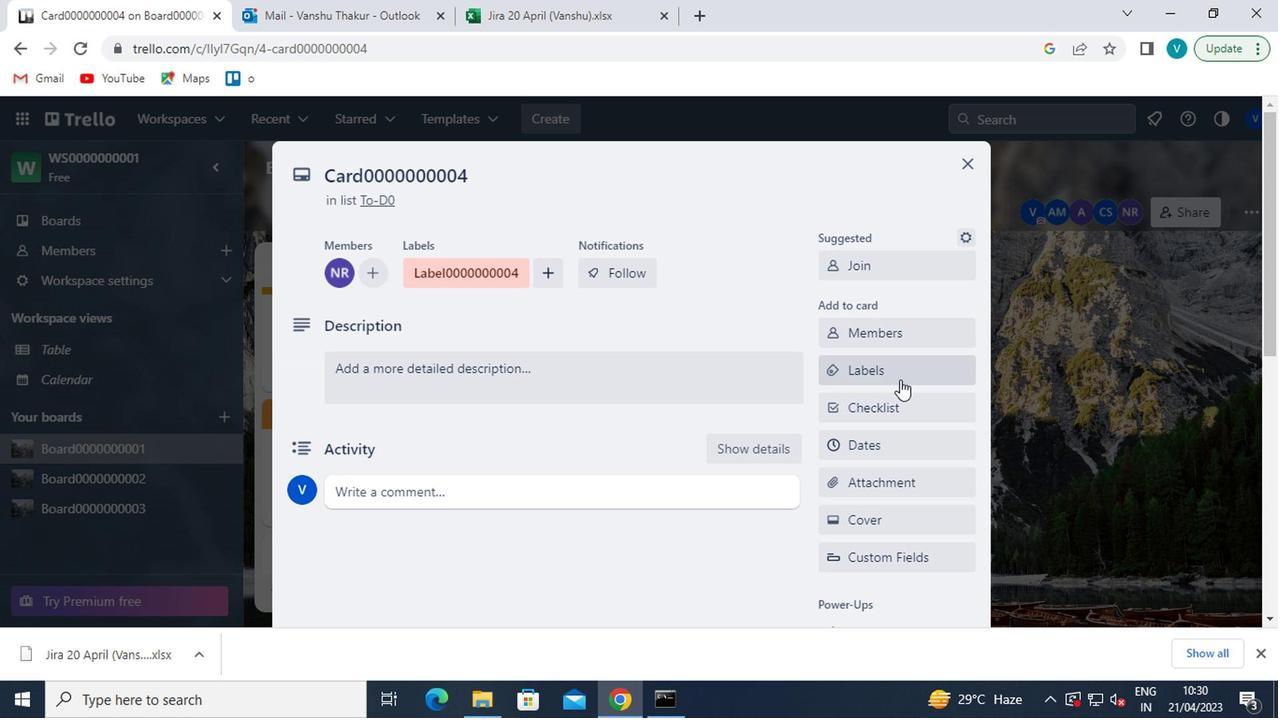 
Action: Key pressed <Key.shift>CL0000000004
Screenshot: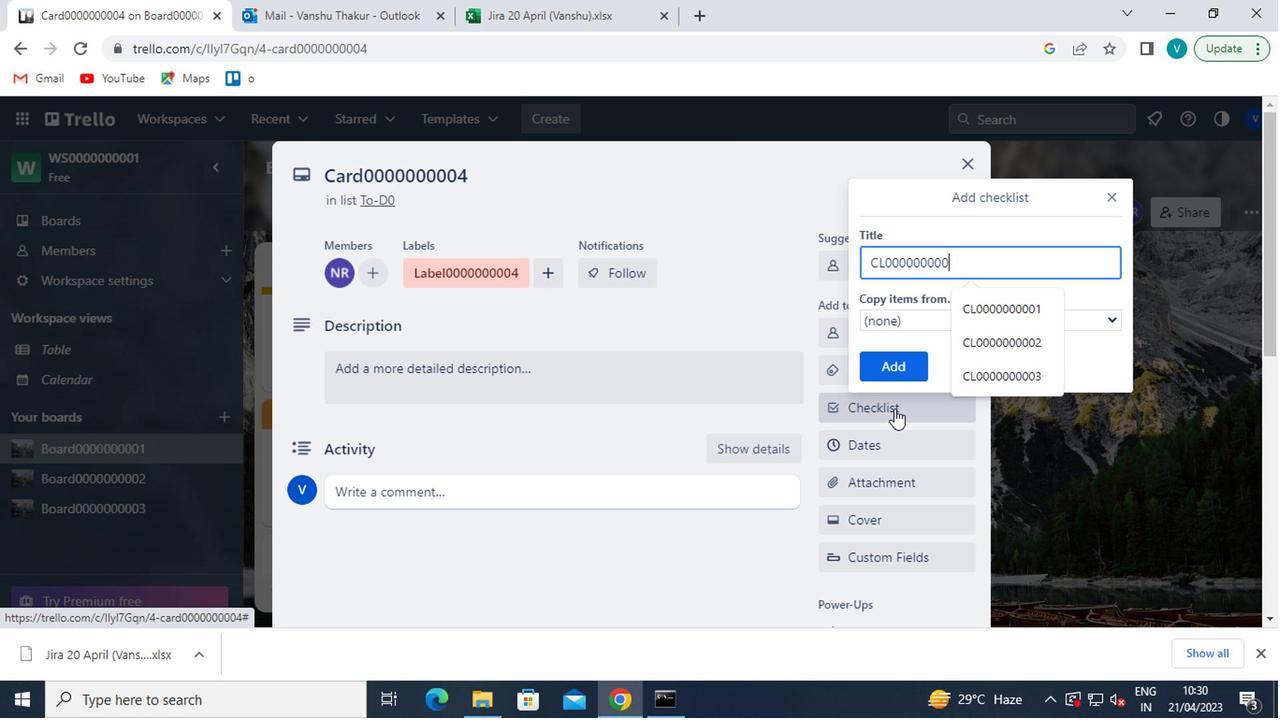 
Action: Mouse moved to (888, 365)
Screenshot: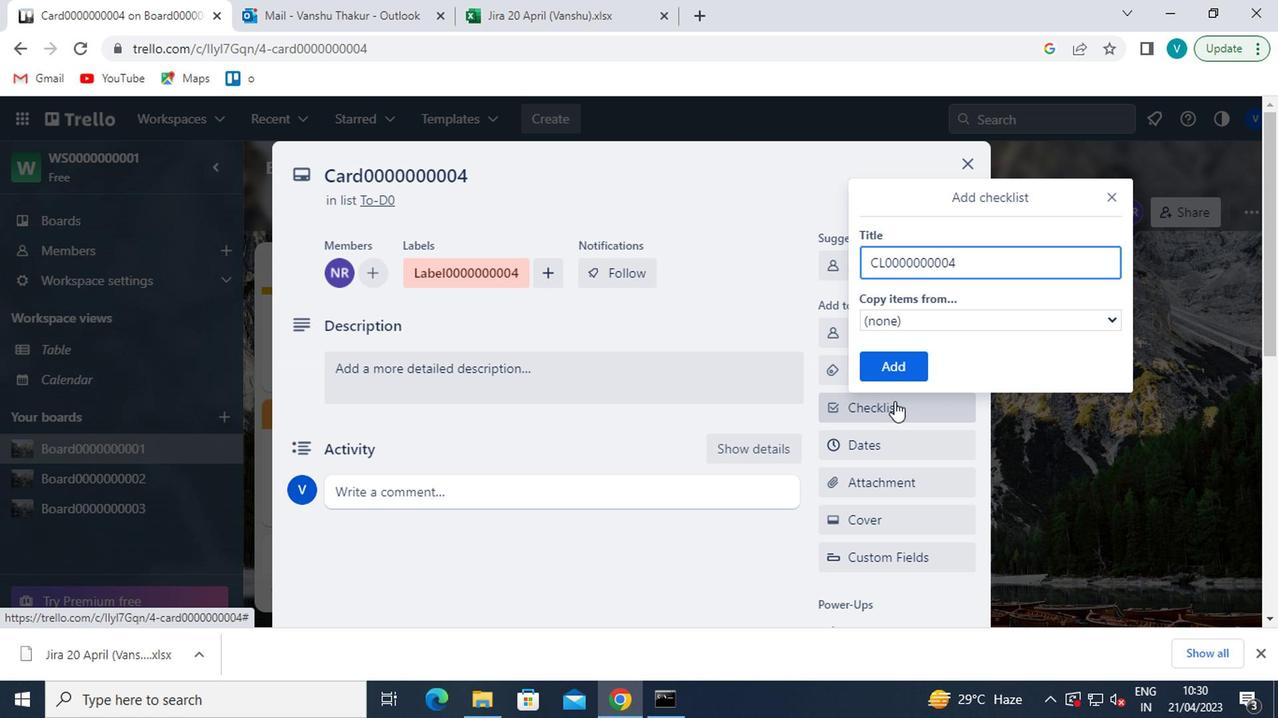 
Action: Mouse pressed left at (888, 365)
Screenshot: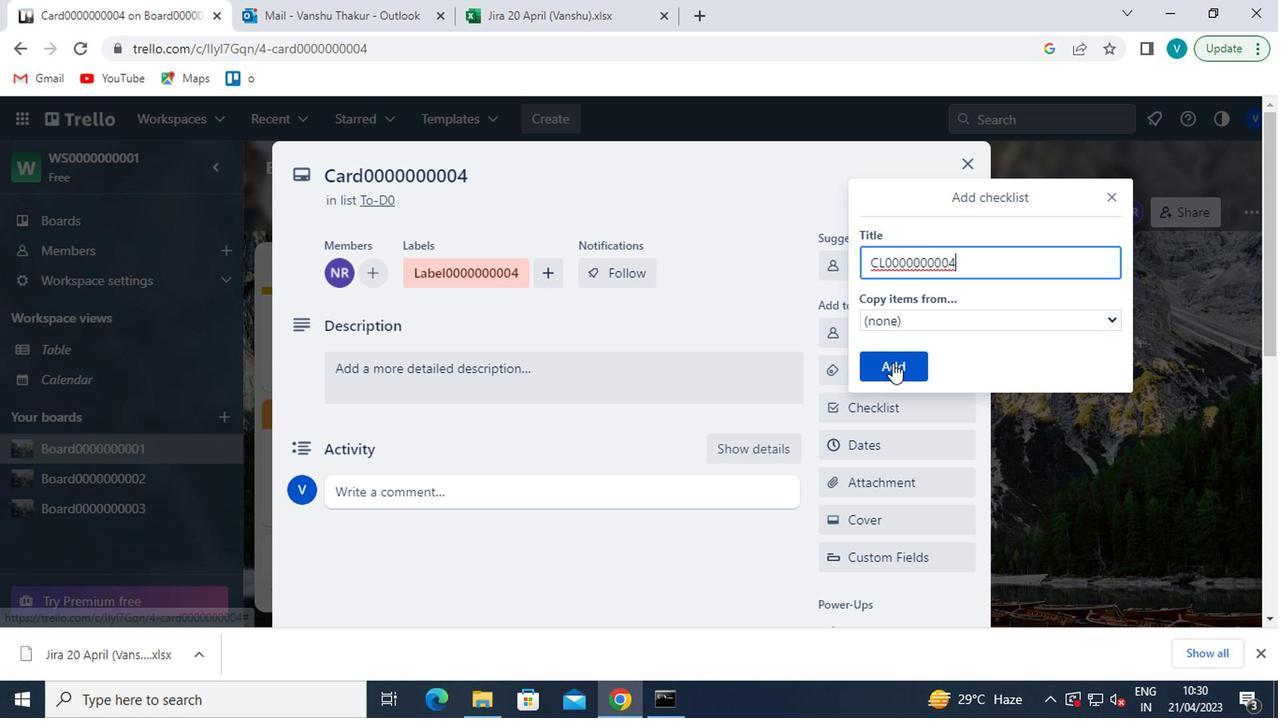 
Action: Mouse moved to (877, 452)
Screenshot: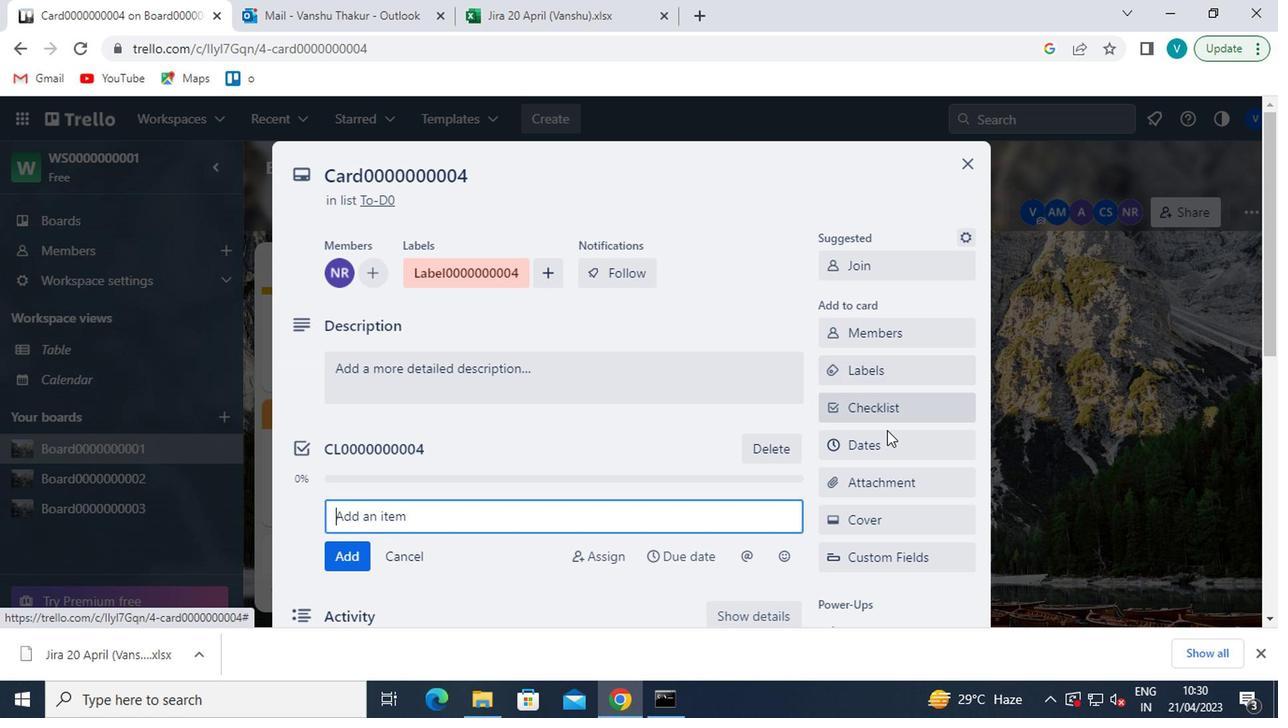 
Action: Mouse pressed left at (877, 452)
Screenshot: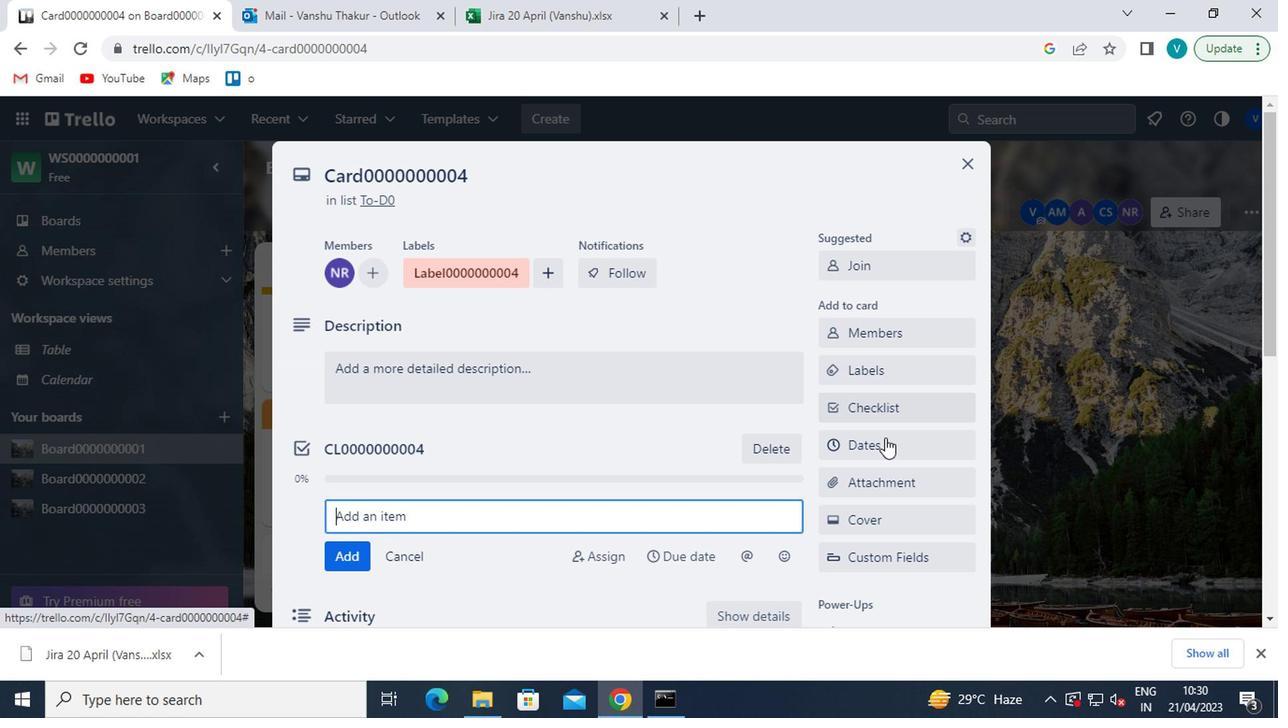 
Action: Mouse moved to (839, 497)
Screenshot: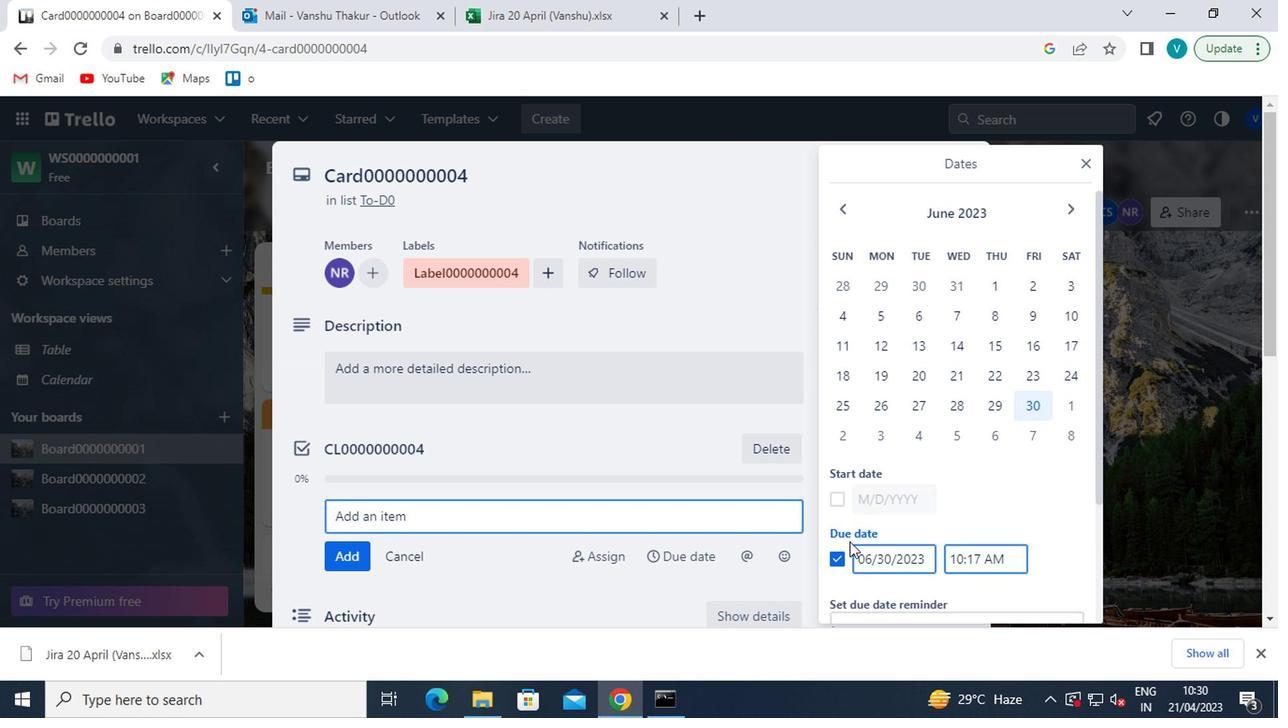 
Action: Mouse pressed left at (839, 497)
Screenshot: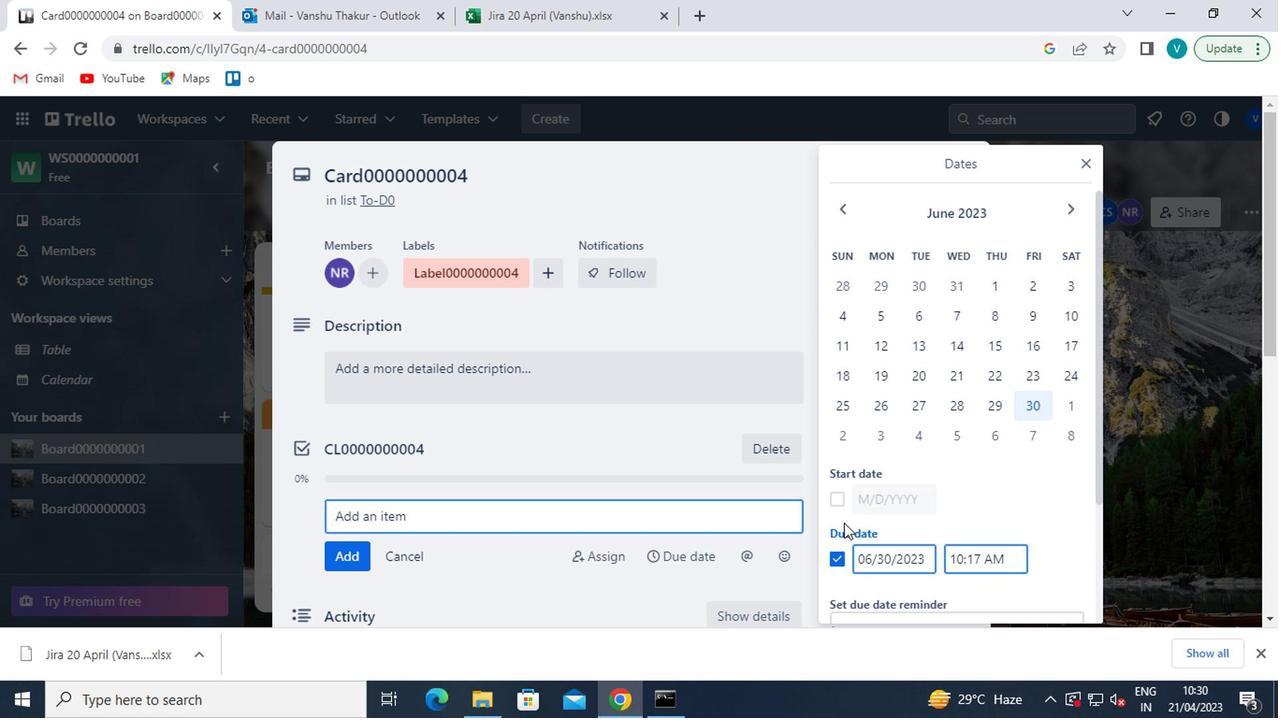 
Action: Mouse moved to (1067, 205)
Screenshot: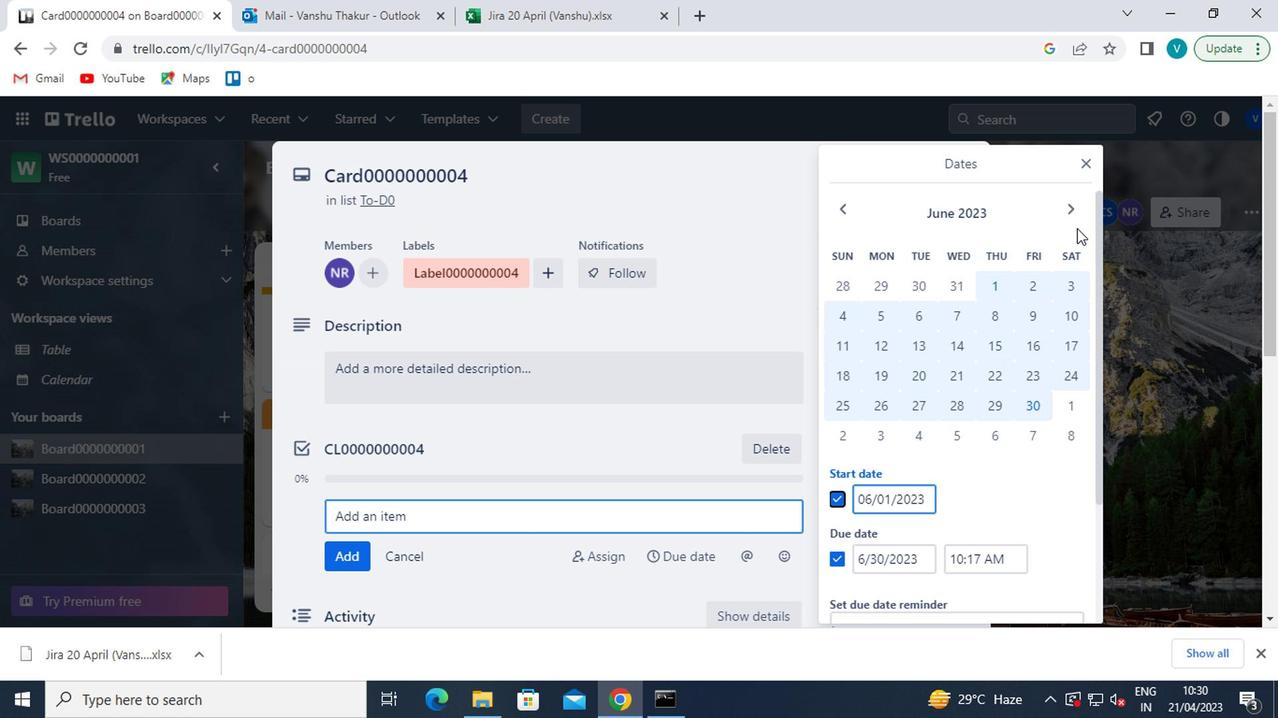 
Action: Mouse pressed left at (1067, 205)
Screenshot: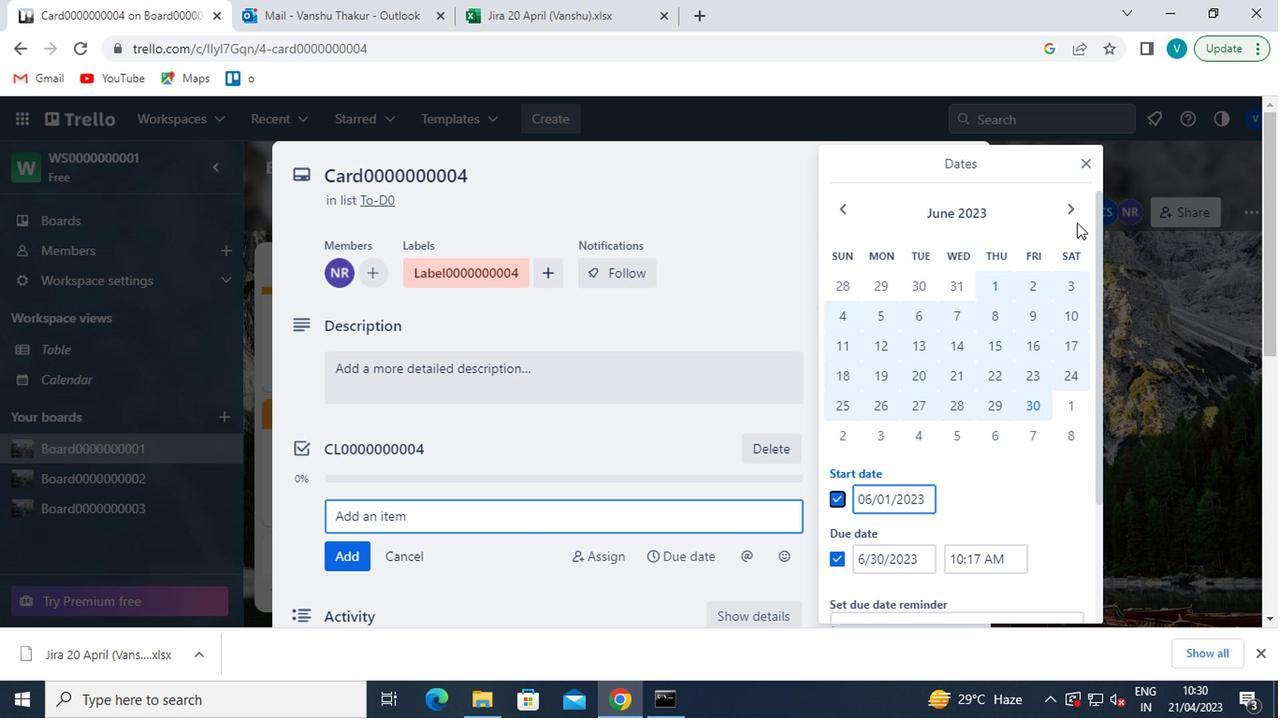 
Action: Mouse moved to (1060, 294)
Screenshot: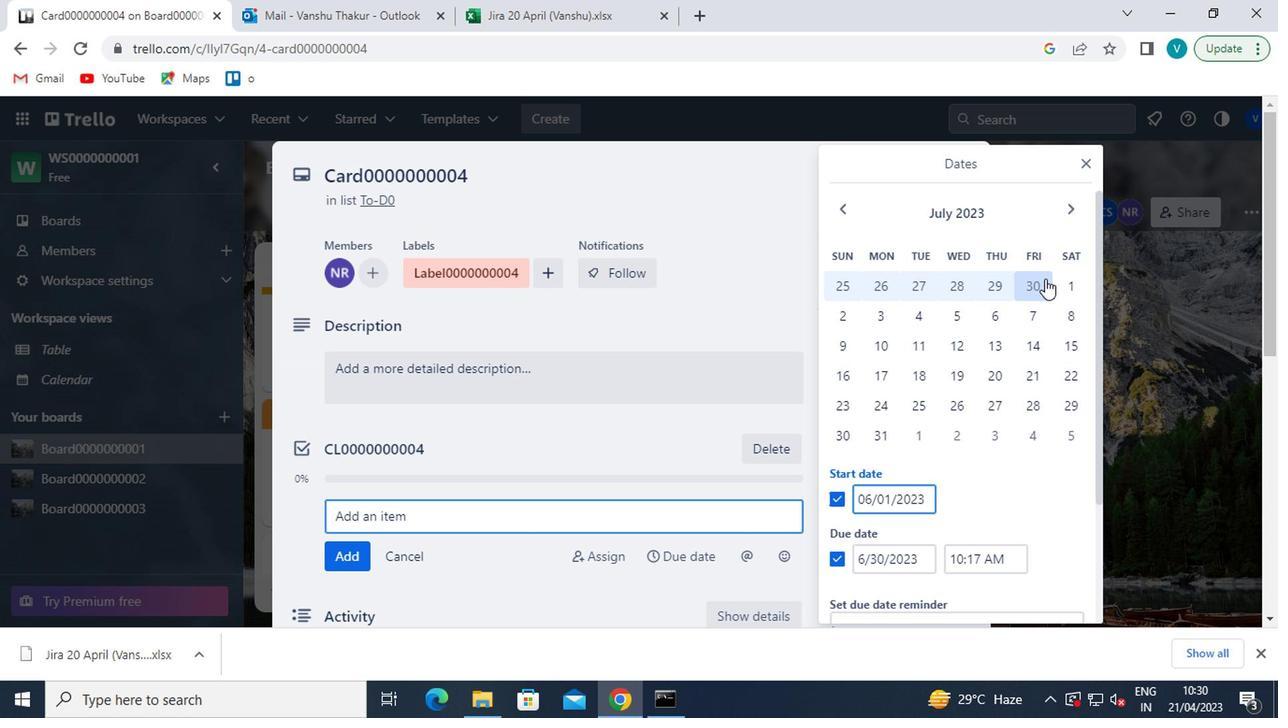 
Action: Mouse pressed left at (1060, 294)
Screenshot: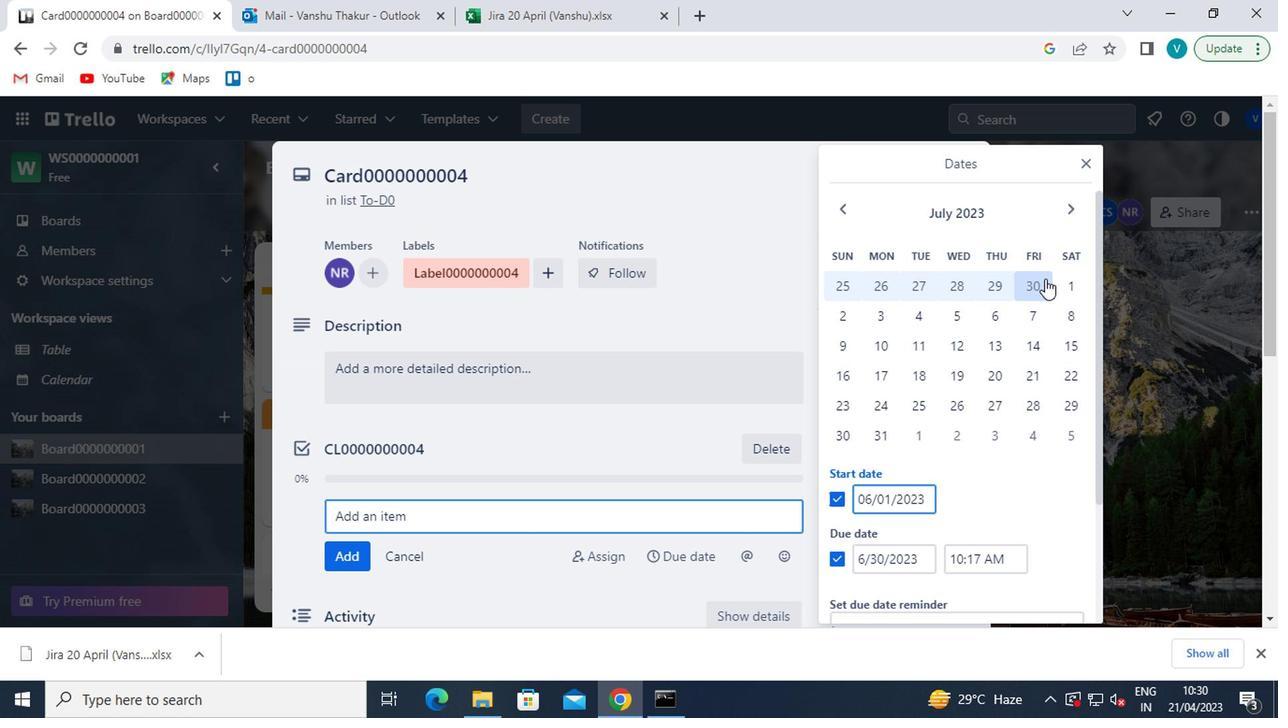 
Action: Mouse moved to (881, 432)
Screenshot: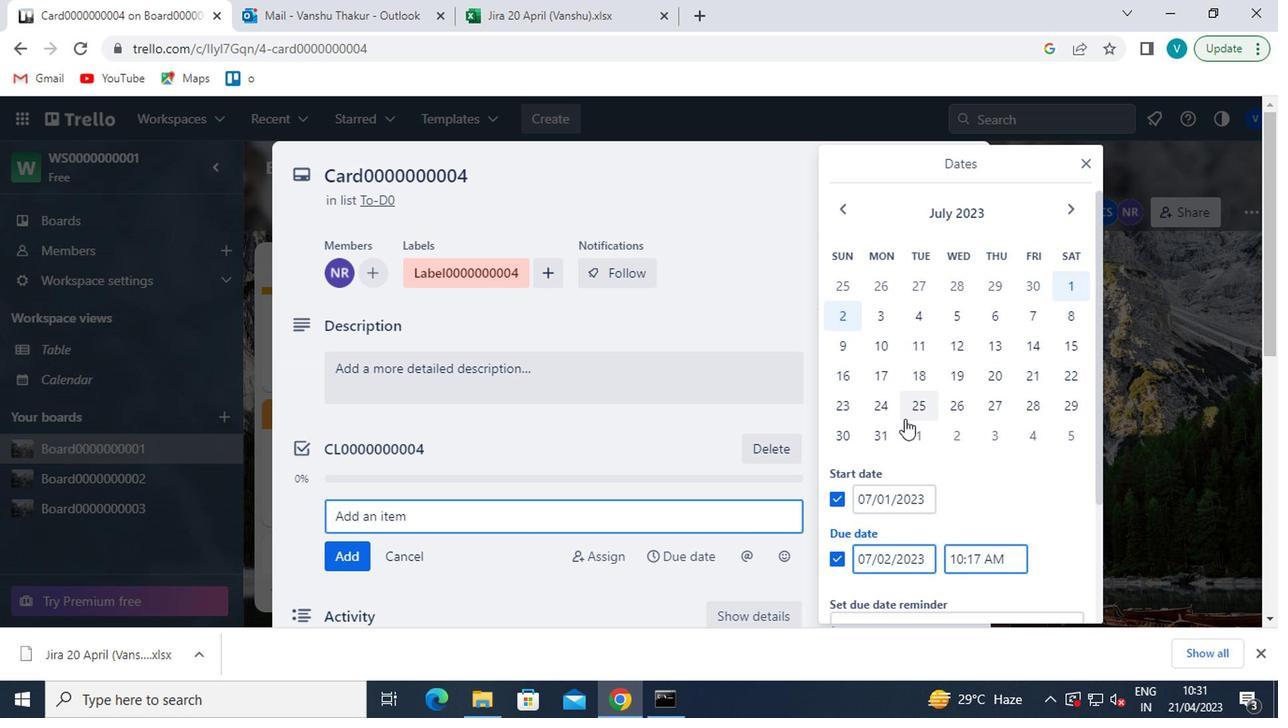 
Action: Mouse pressed left at (881, 432)
Screenshot: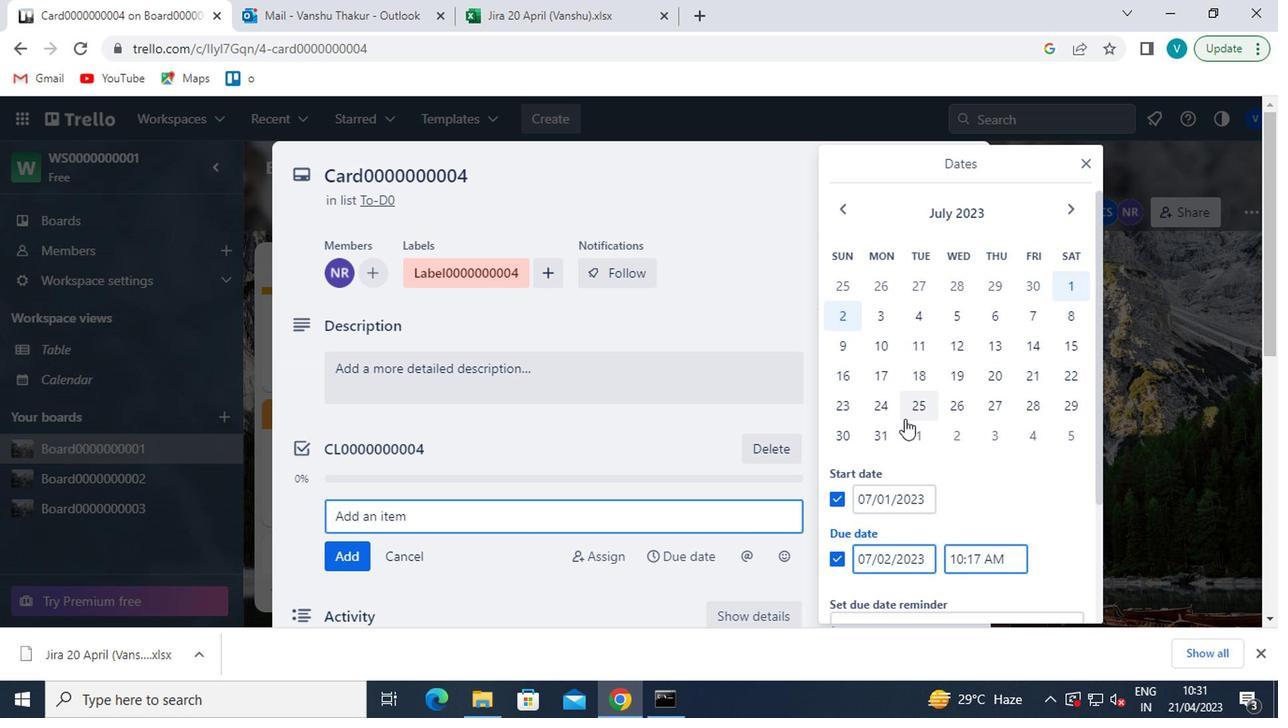 
Action: Mouse scrolled (881, 431) with delta (0, -1)
Screenshot: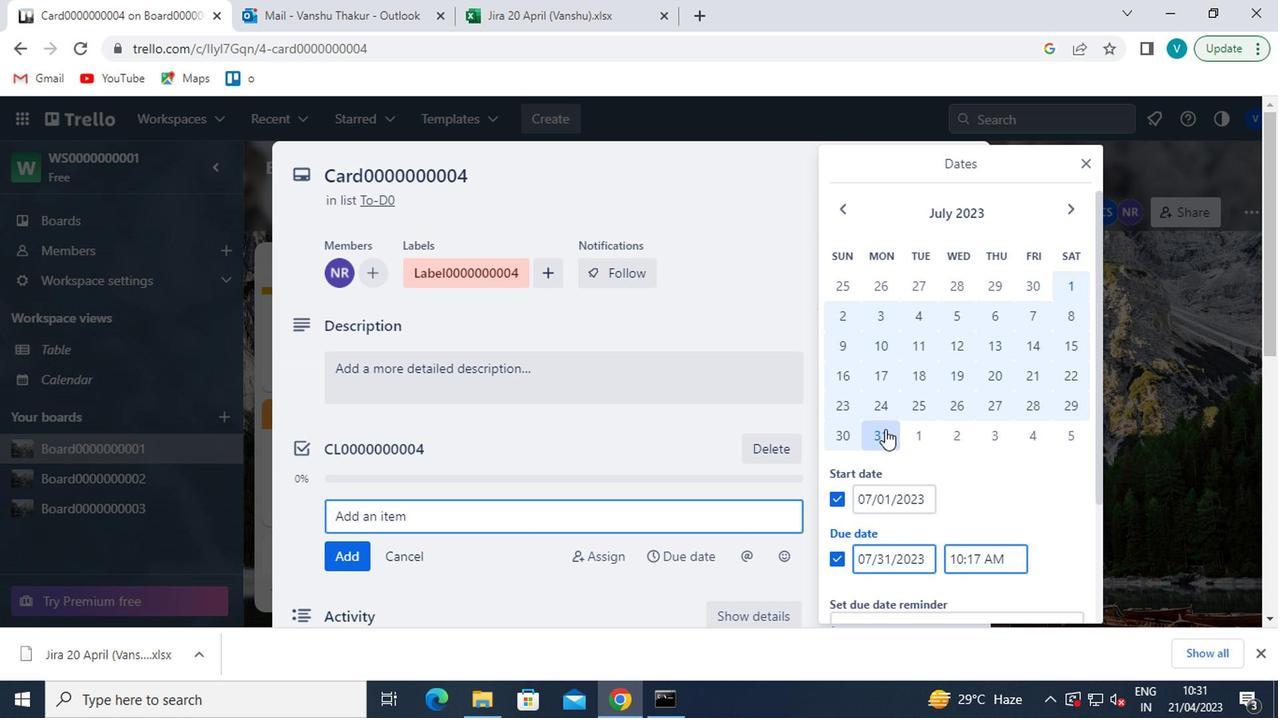 
Action: Mouse scrolled (881, 431) with delta (0, -1)
Screenshot: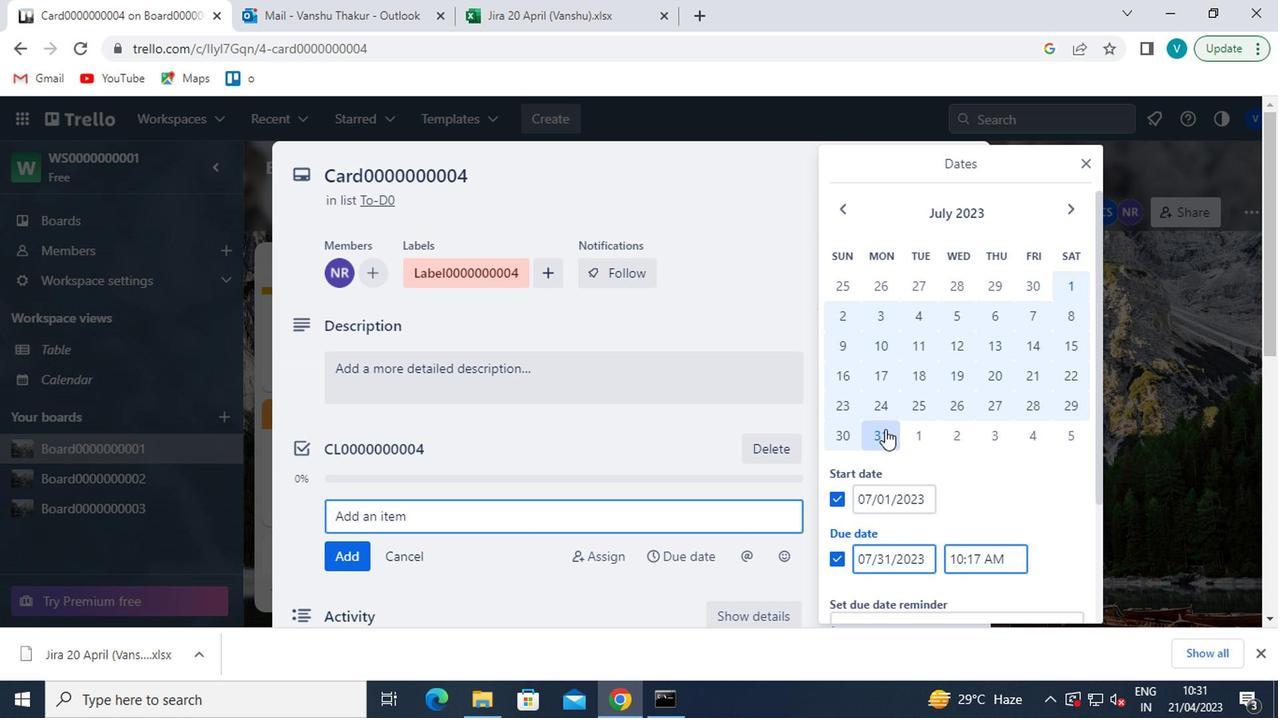 
Action: Mouse moved to (898, 555)
Screenshot: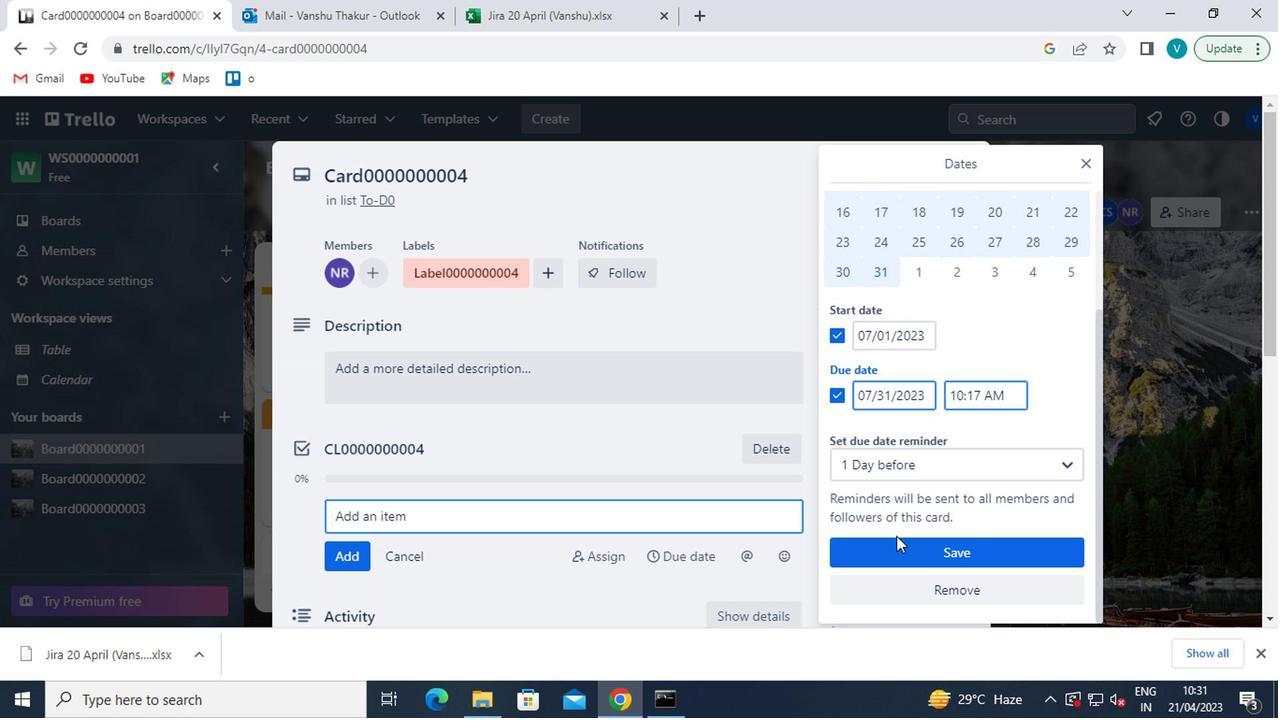 
Action: Mouse pressed left at (898, 555)
Screenshot: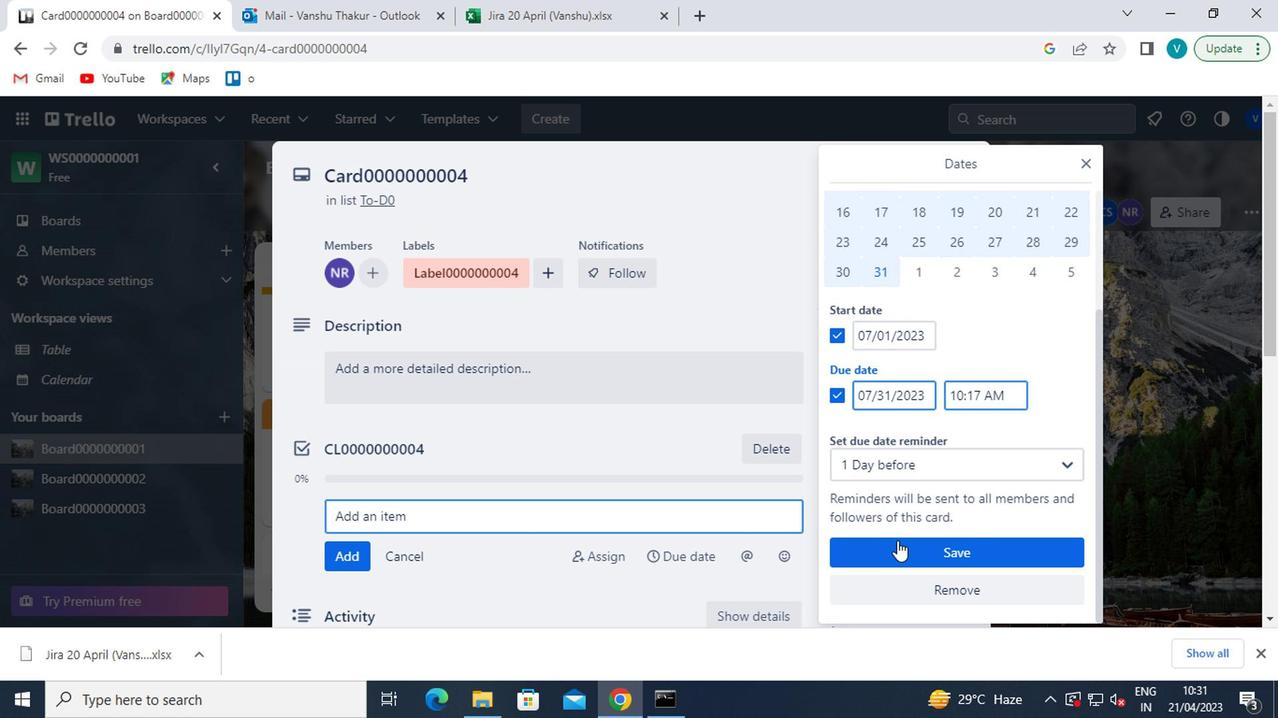 
